 Task: In the Company komatsu.com, Create email and send with subject: 'A Glimpse into the Future: Meet Our Disruptive Offering', and with mail content 'Good Day,_x000D_
Embrace the power of innovation. Our disruptive solution will propel your industry forward and position you as a leader in your field._x000D_
Best Regards', attach the document: Contract.pdf and insert image: visitingcard.jpg. Below Best Regards, write Twitter and insert the URL: 'twitter.com'. Mark checkbox to create task to follow up : In 1 month.  Enter or choose an email address of recipient's from company's contact and send.. Logged in from softage.4@softage.net
Action: Mouse moved to (103, 70)
Screenshot: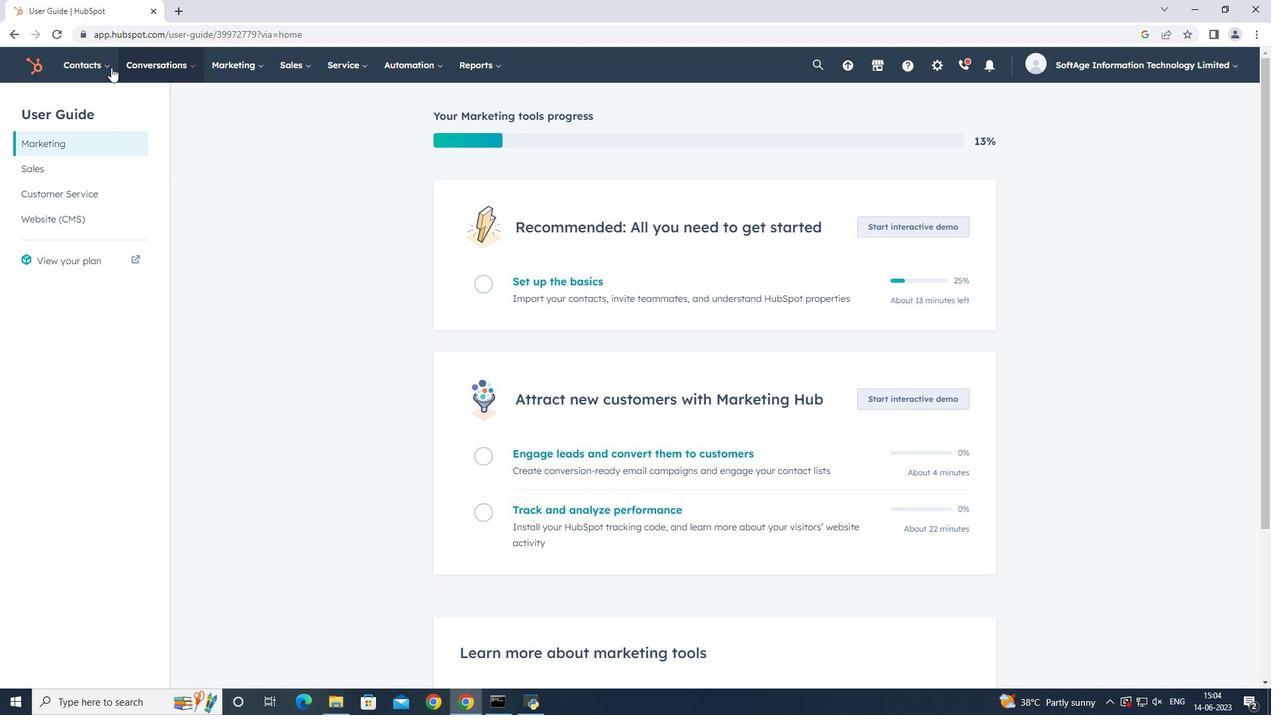 
Action: Mouse pressed left at (103, 70)
Screenshot: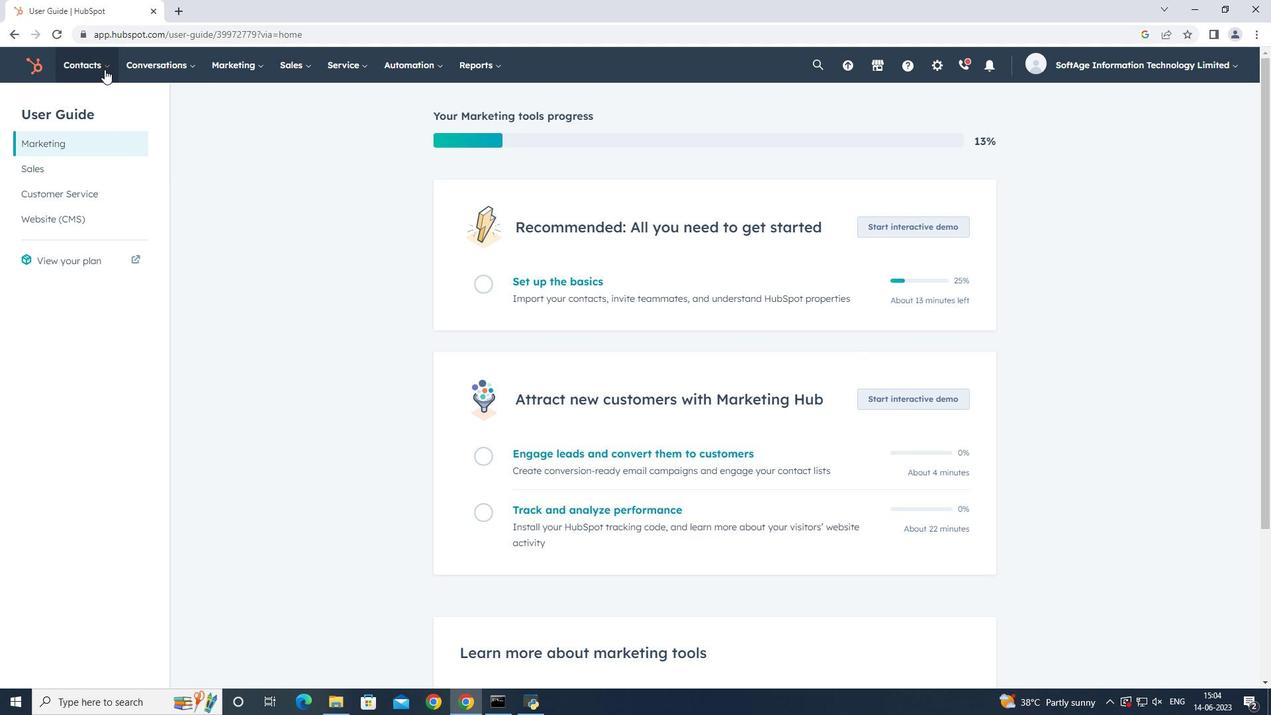 
Action: Mouse moved to (107, 127)
Screenshot: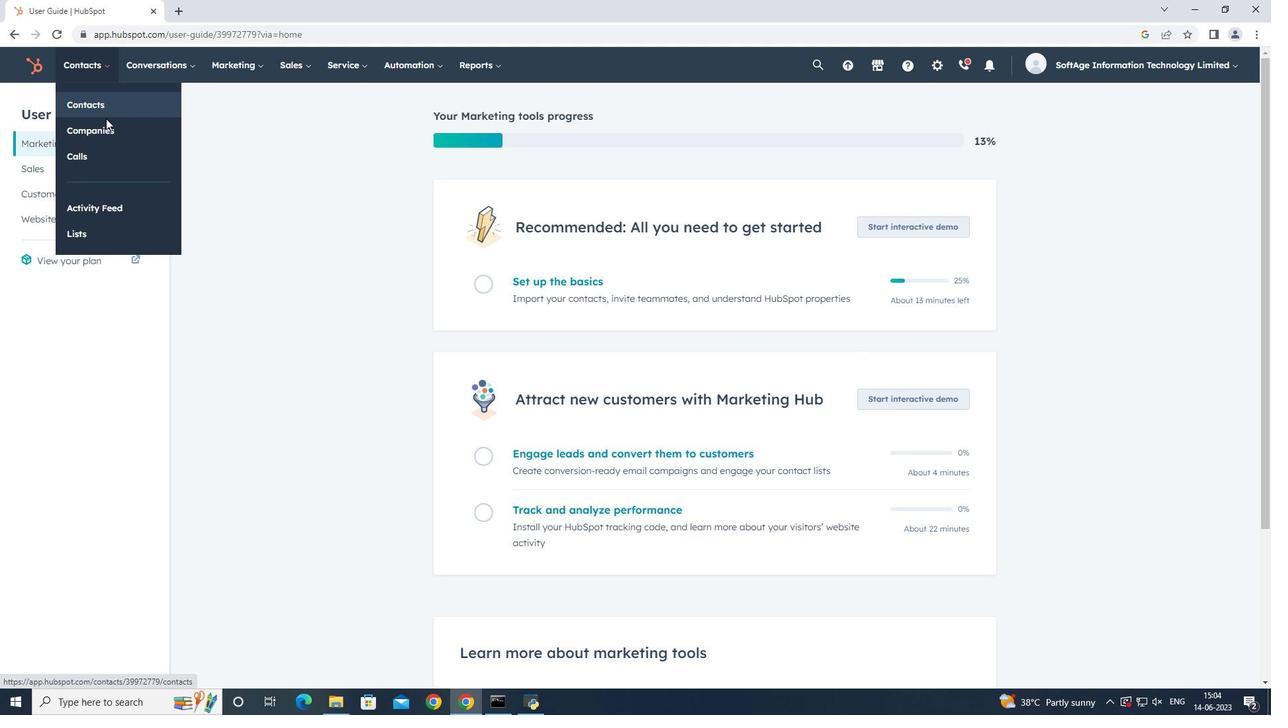 
Action: Mouse pressed left at (107, 127)
Screenshot: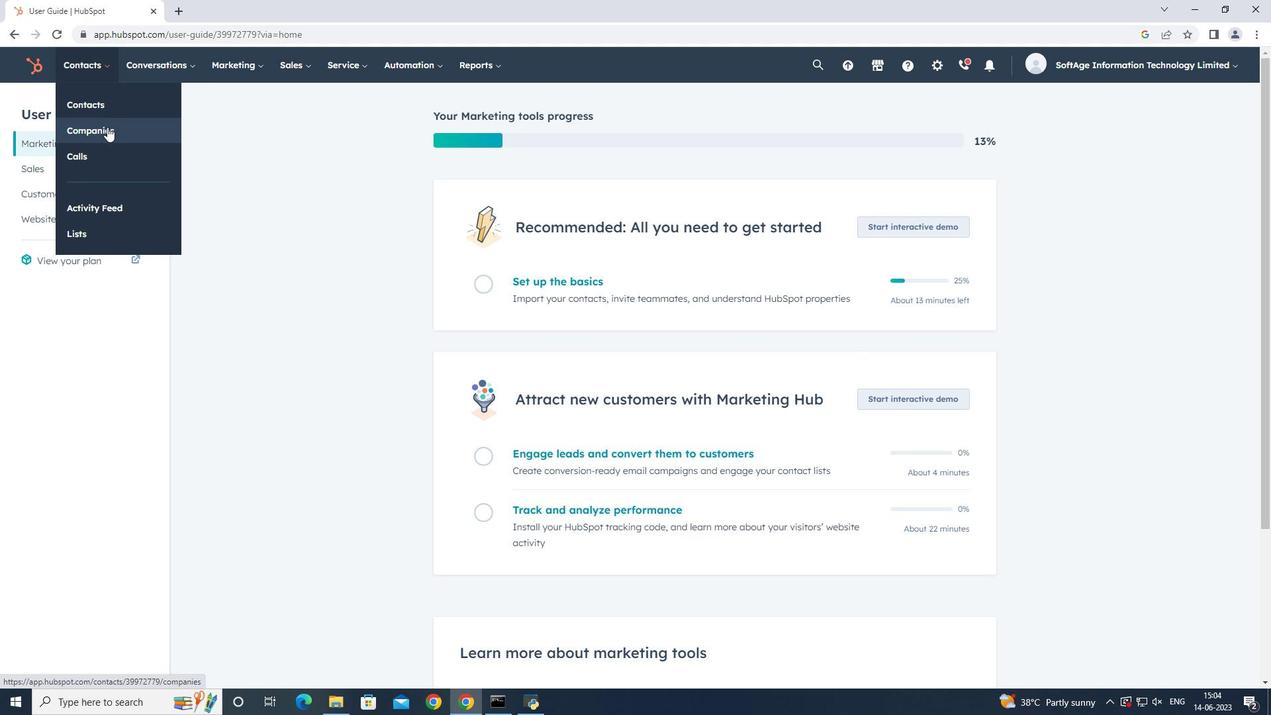 
Action: Mouse moved to (134, 213)
Screenshot: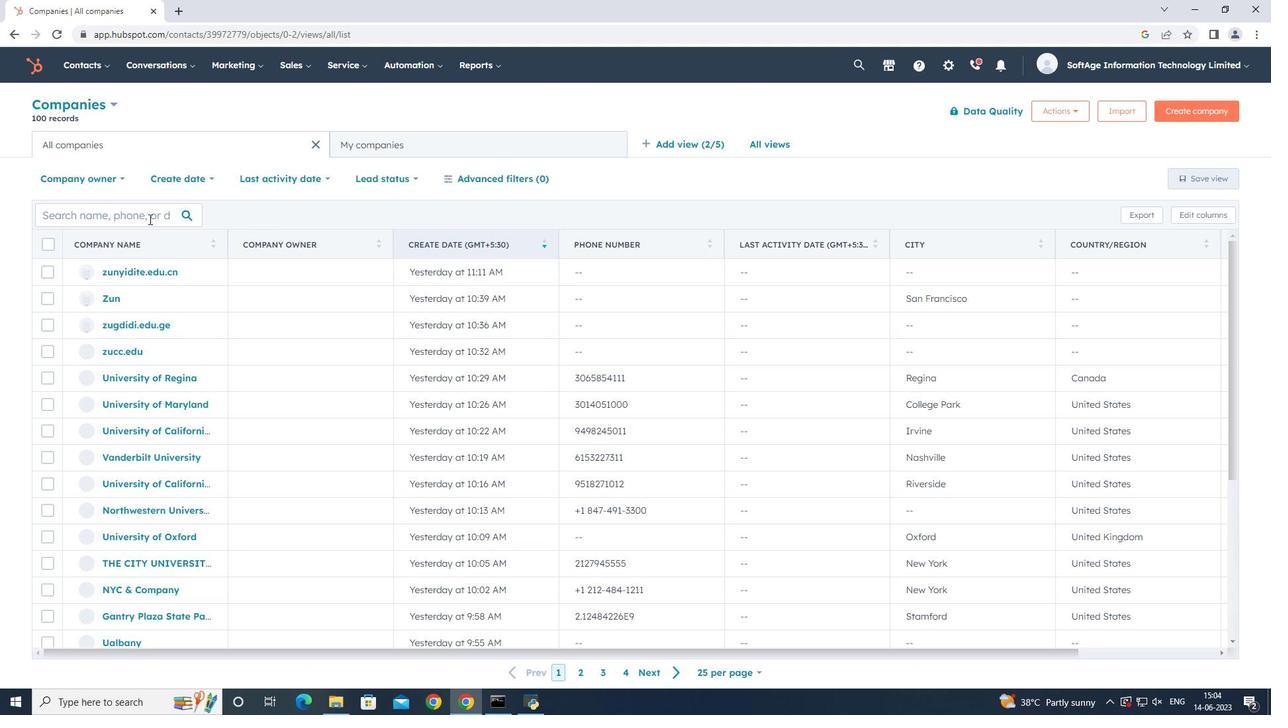
Action: Mouse pressed left at (134, 213)
Screenshot: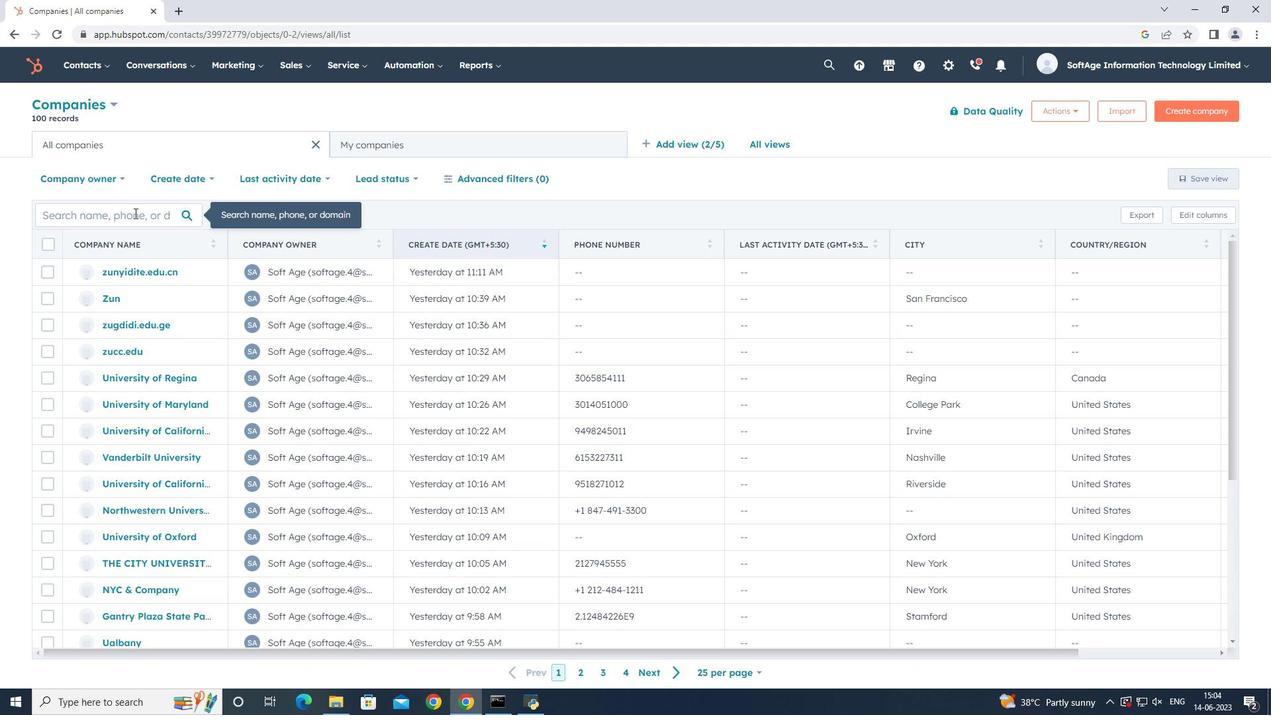 
Action: Key pressed komatsu
Screenshot: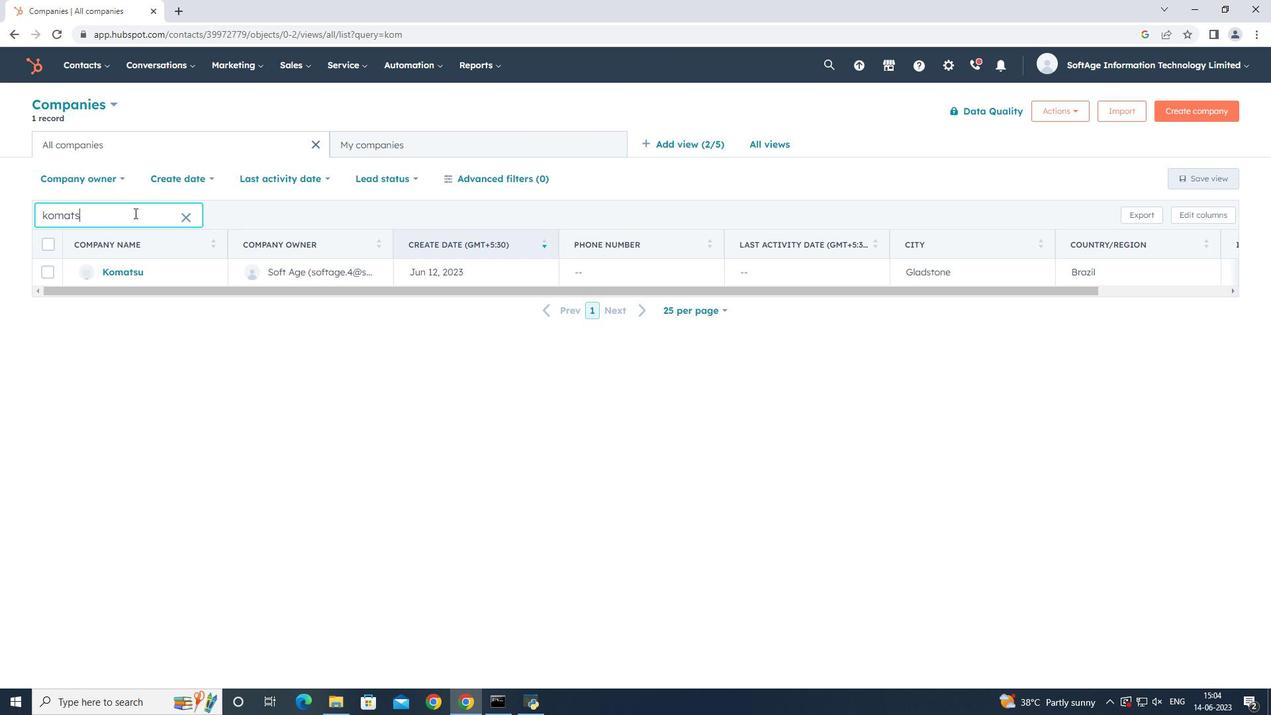 
Action: Mouse moved to (137, 272)
Screenshot: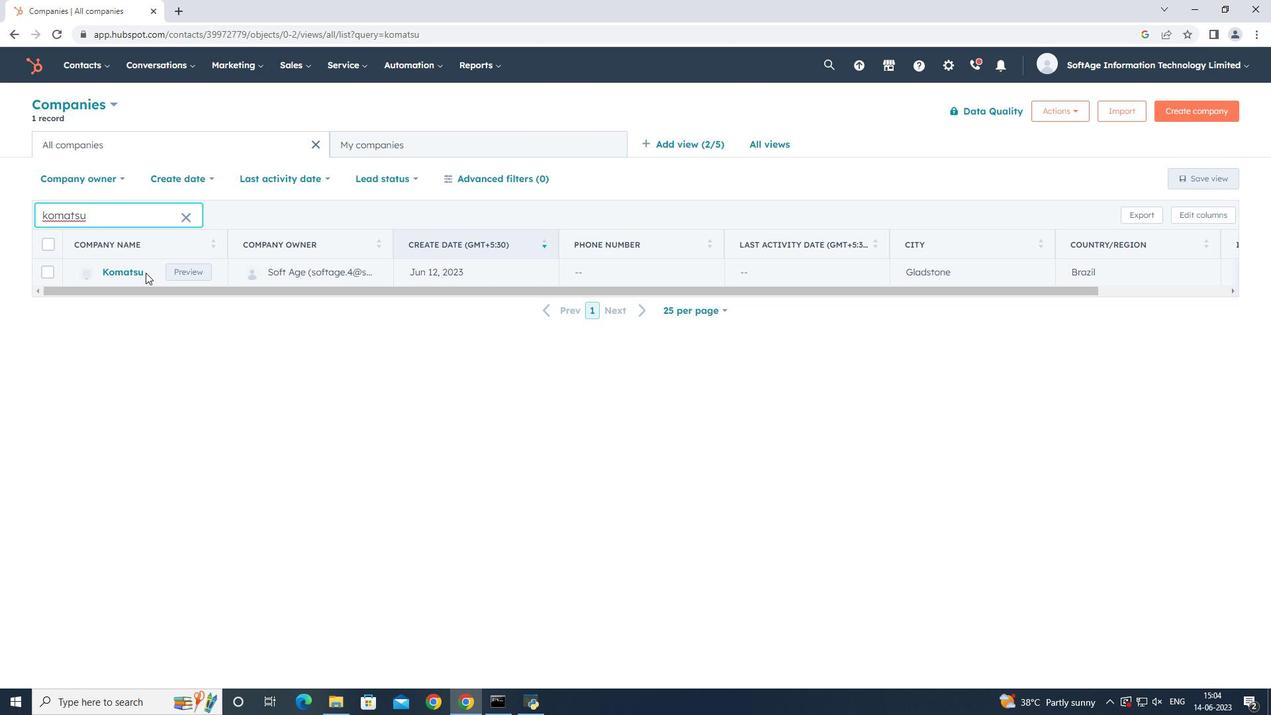 
Action: Mouse pressed left at (137, 272)
Screenshot: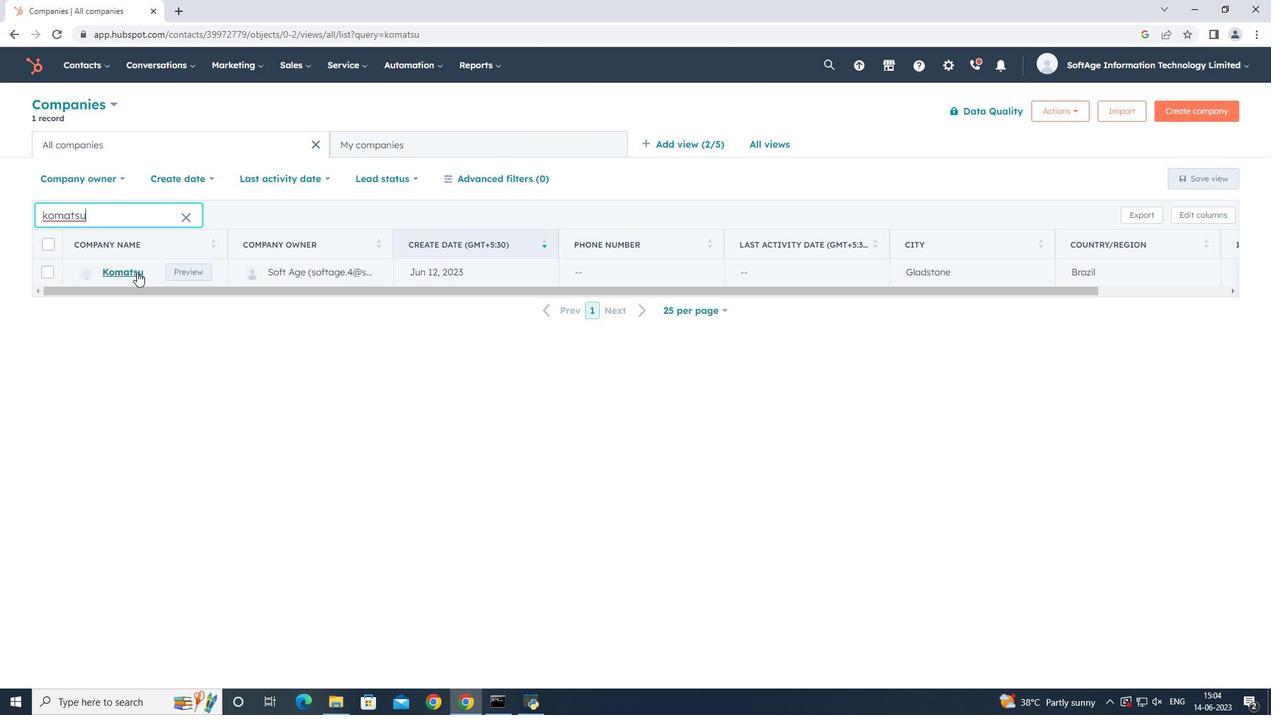 
Action: Mouse moved to (84, 216)
Screenshot: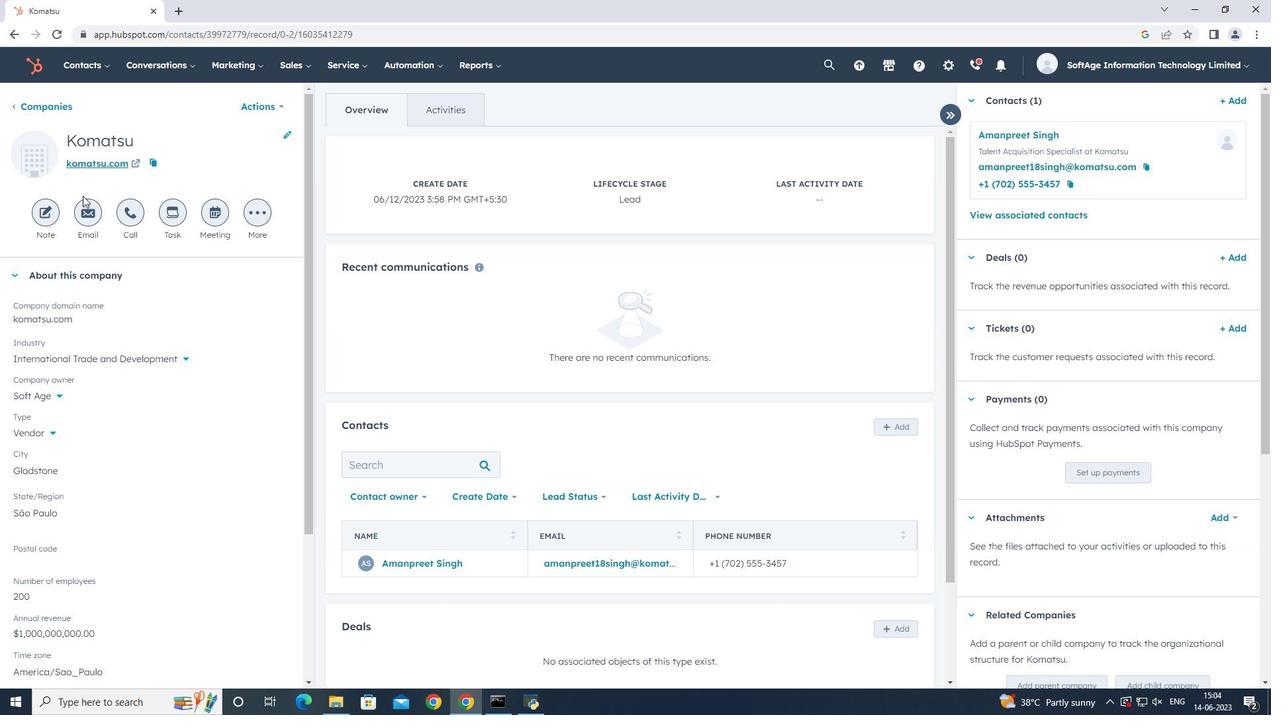
Action: Mouse pressed left at (84, 216)
Screenshot: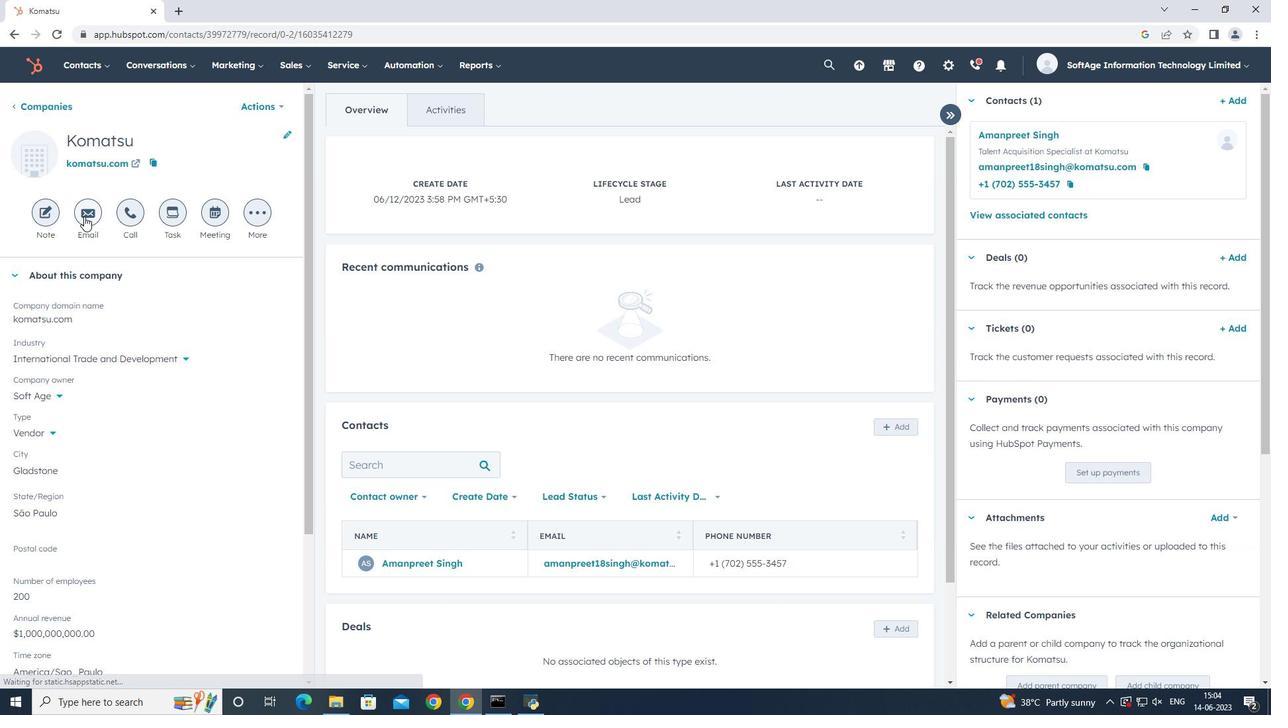 
Action: Mouse moved to (623, 278)
Screenshot: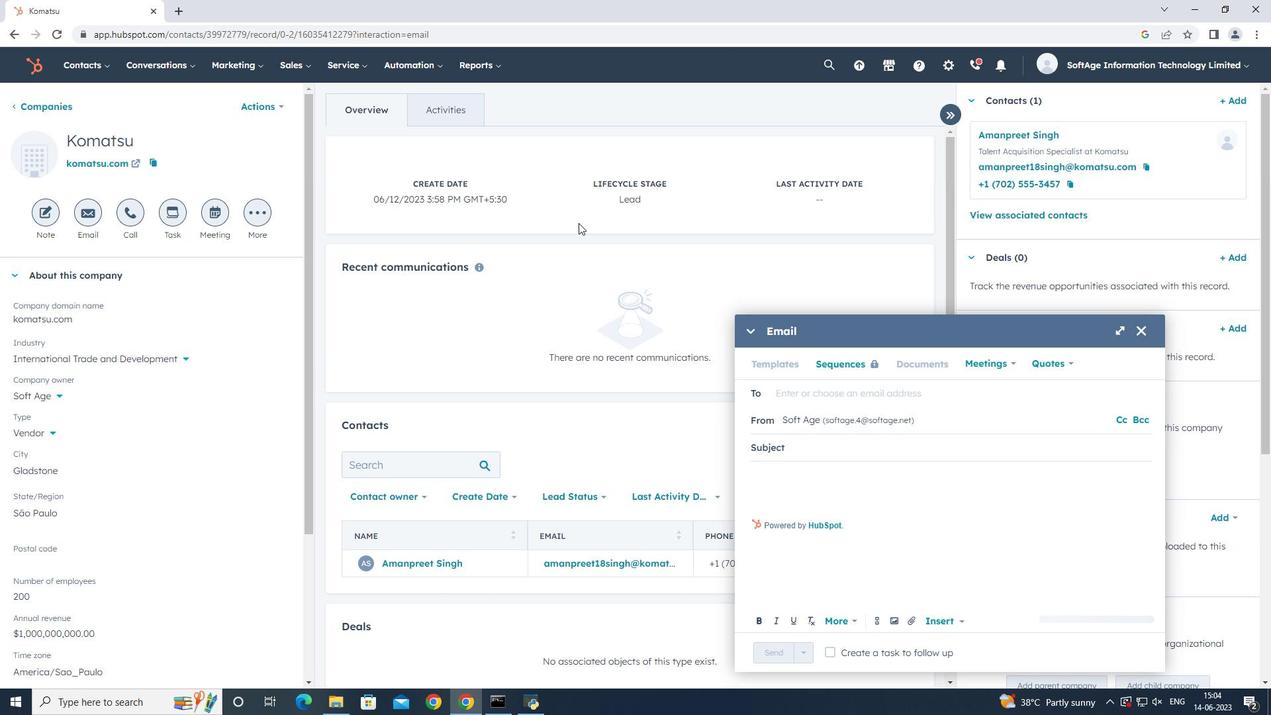 
Action: Key pressed <Key.shift><Key.shift><Key.shift><Key.shift>A<Key.space><Key.space><Key.backspace><Key.shift>Glimpse<Key.space>into<Key.space>the<Key.space><Key.shift>Future<Key.shift_r><Key.shift_r>:<Key.space><Key.shift><Key.shift><Key.shift><Key.shift><Key.shift><Key.shift><Key.shift><Key.shift>Meet<Key.space><Key.shift_r><Key.shift_r><Key.shift_r><Key.shift_r><Key.shift_r><Key.shift_r><Key.shift_r><Key.shift_r>ur<Key.space><Key.backspace><Key.backspace><Key.backspace><Key.shift_r><Key.shift_r><Key.shift_r><Key.shift_r><Key.shift_r><Key.shift_r>Our<Key.space><Key.shift>Disruptive<Key.space><Key.shift_r>Offering,<Key.tab><Key.shift><Key.shift><Key.shift><Key.shift><Key.shift><Key.shift><Key.shift><Key.shift><Key.shift>Good<Key.space><Key.shift><Key.shift><Key.shift><Key.shift><Key.shift>Day,<Key.enter><Key.enter><Key.shift><Key.shift><Key.shift>Embrace<Key.space>the<Key.space>power<Key.space>of<Key.space>innovation.<Key.space><Key.shift_r><Key.shift_r><Key.shift_r><Key.shift_r><Key.shift_r><Key.shift_r><Key.shift_r><Key.shift_r><Key.shift_r><Key.shift_r><Key.shift_r><Key.shift_r><Key.shift_r><Key.shift_r><Key.shift_r><Key.shift_r><Key.shift_r><Key.shift_r><Key.shift_r>Our<Key.space>disruptive<Key.space>solution<Key.space>will<Key.space>propel<Key.space>your<Key.space>industry<Key.space>forward<Key.space>and<Key.space>position<Key.space>you<Key.space>as<Key.space>a<Key.space>leader<Key.space>in<Key.space>your<Key.space>field.<Key.enter><Key.enter><Key.shift><Key.shift><Key.shift><Key.shift><Key.shift><Key.shift>Best<Key.space><Key.shift>Regards,
Screenshot: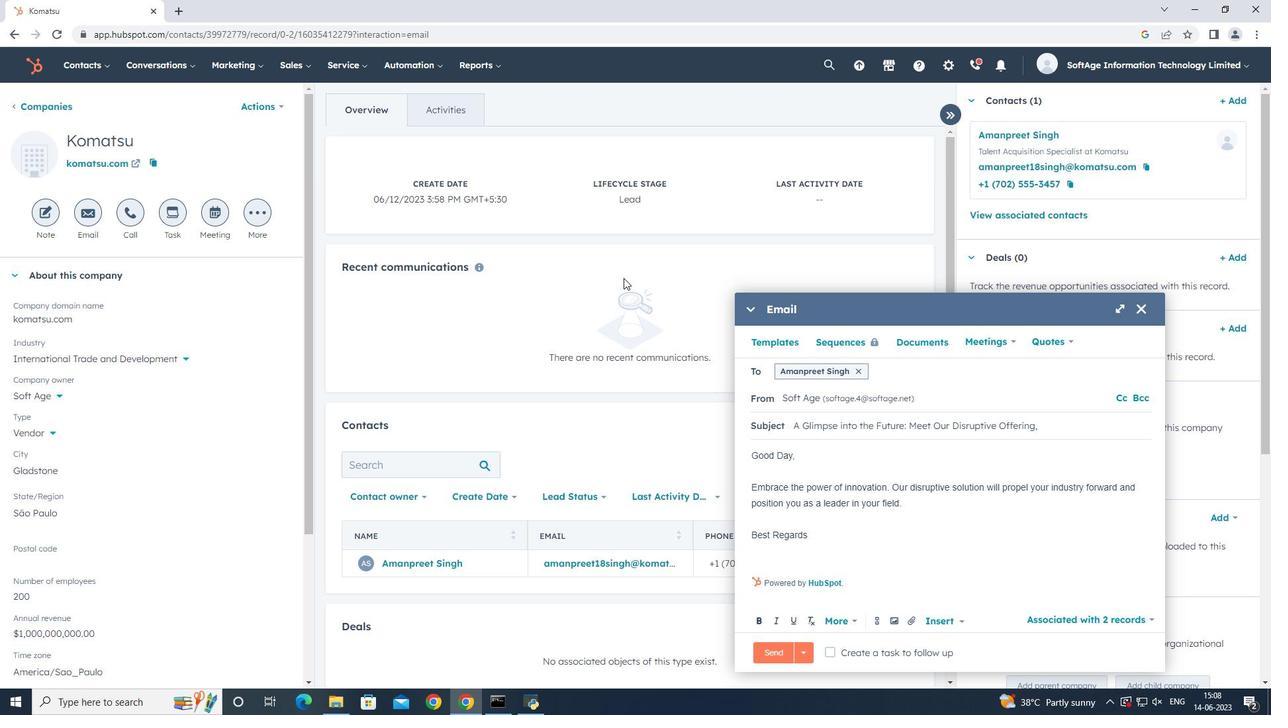 
Action: Mouse moved to (910, 292)
Screenshot: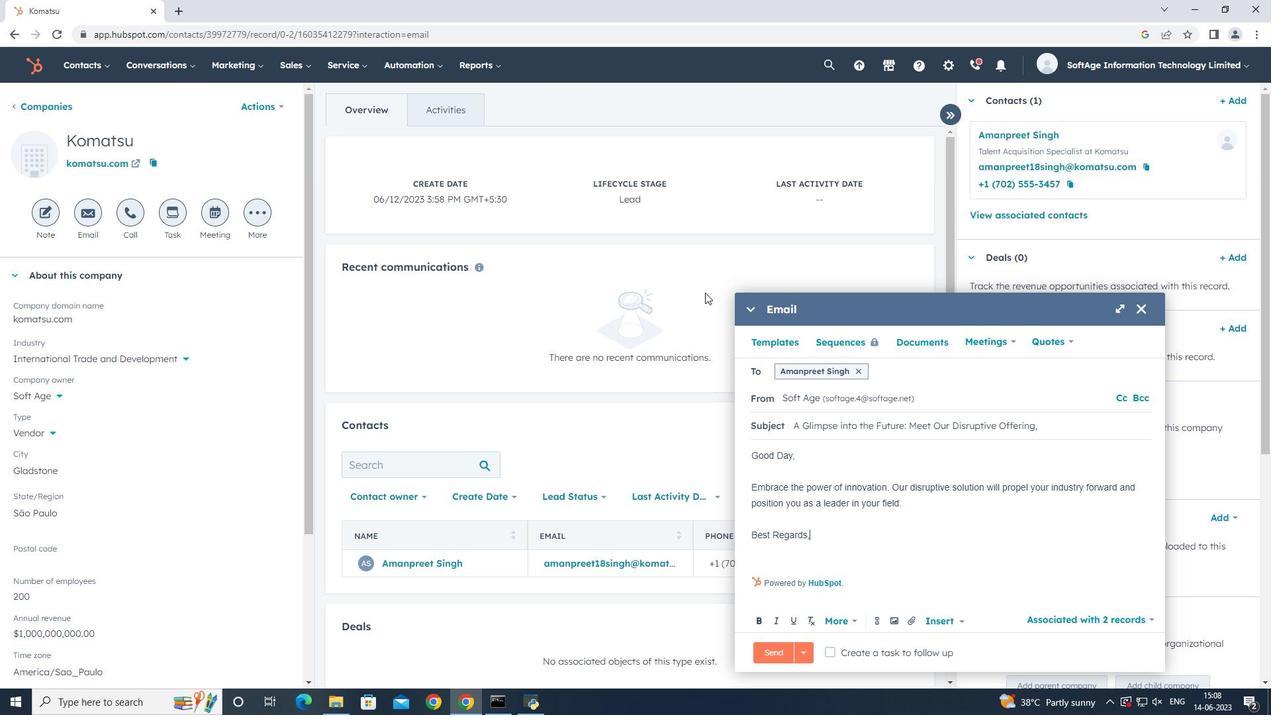 
Action: Key pressed <Key.enter>
Screenshot: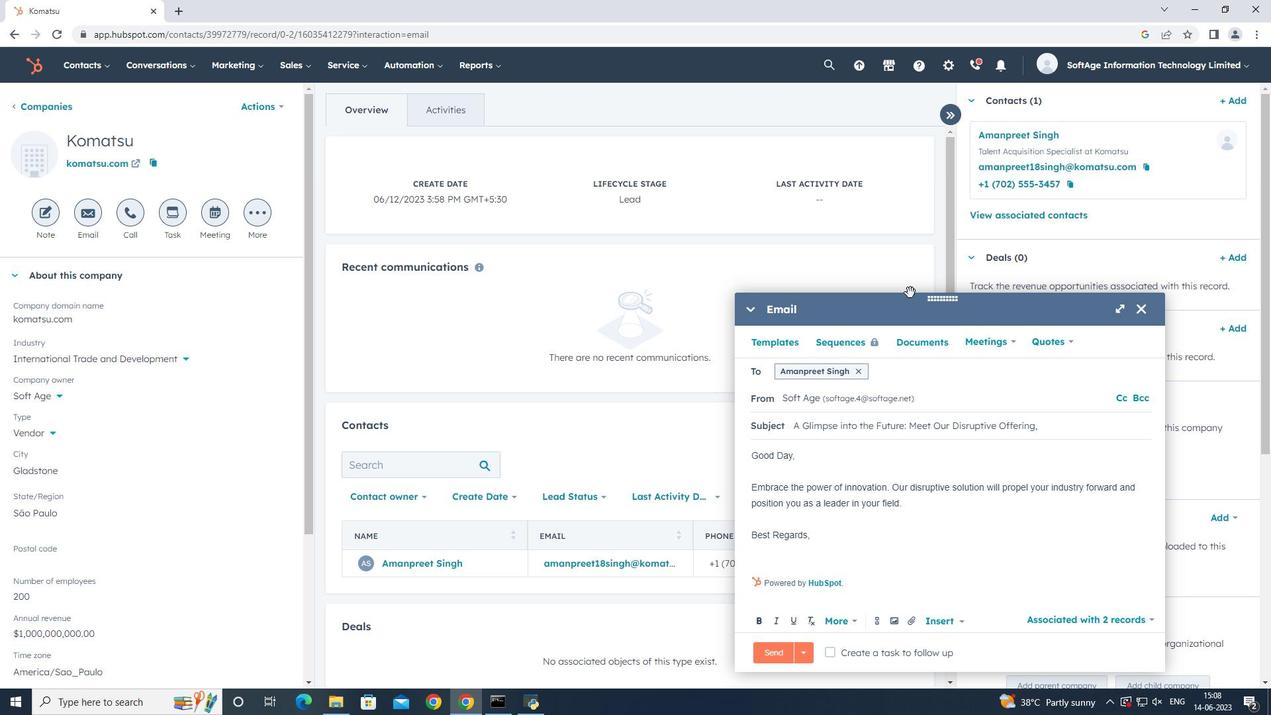 
Action: Mouse moved to (910, 616)
Screenshot: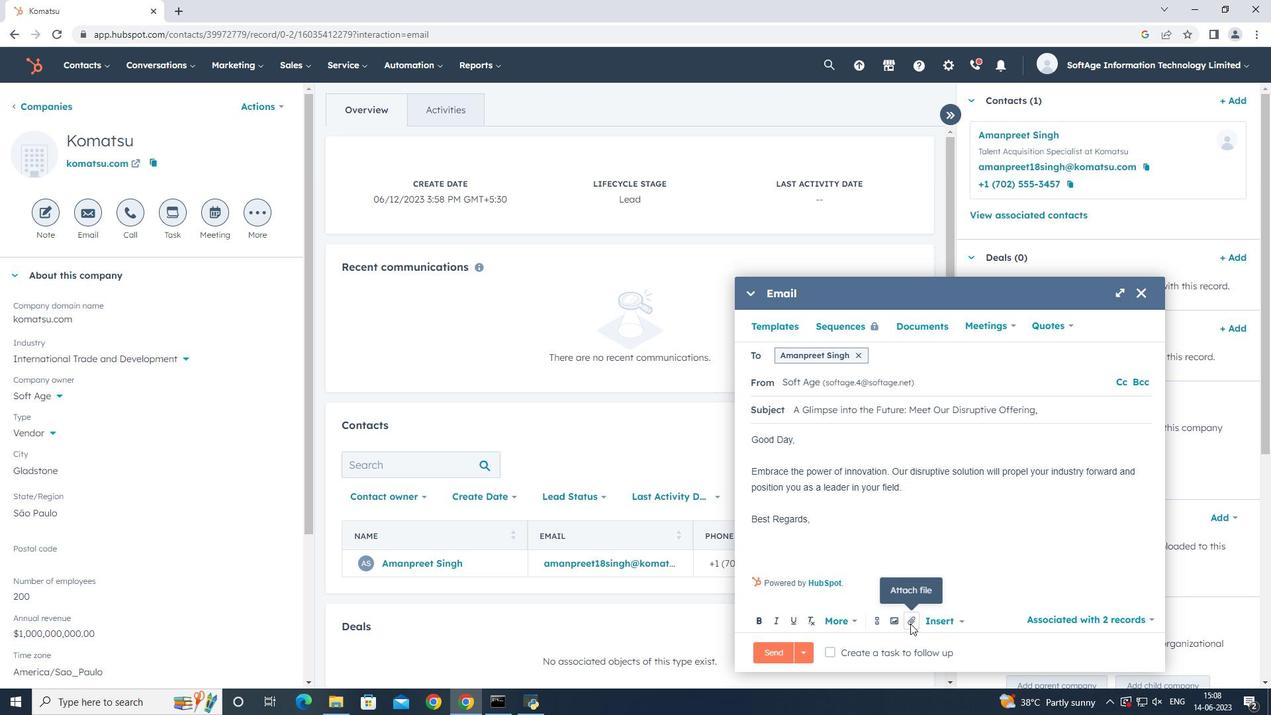 
Action: Mouse pressed left at (910, 616)
Screenshot: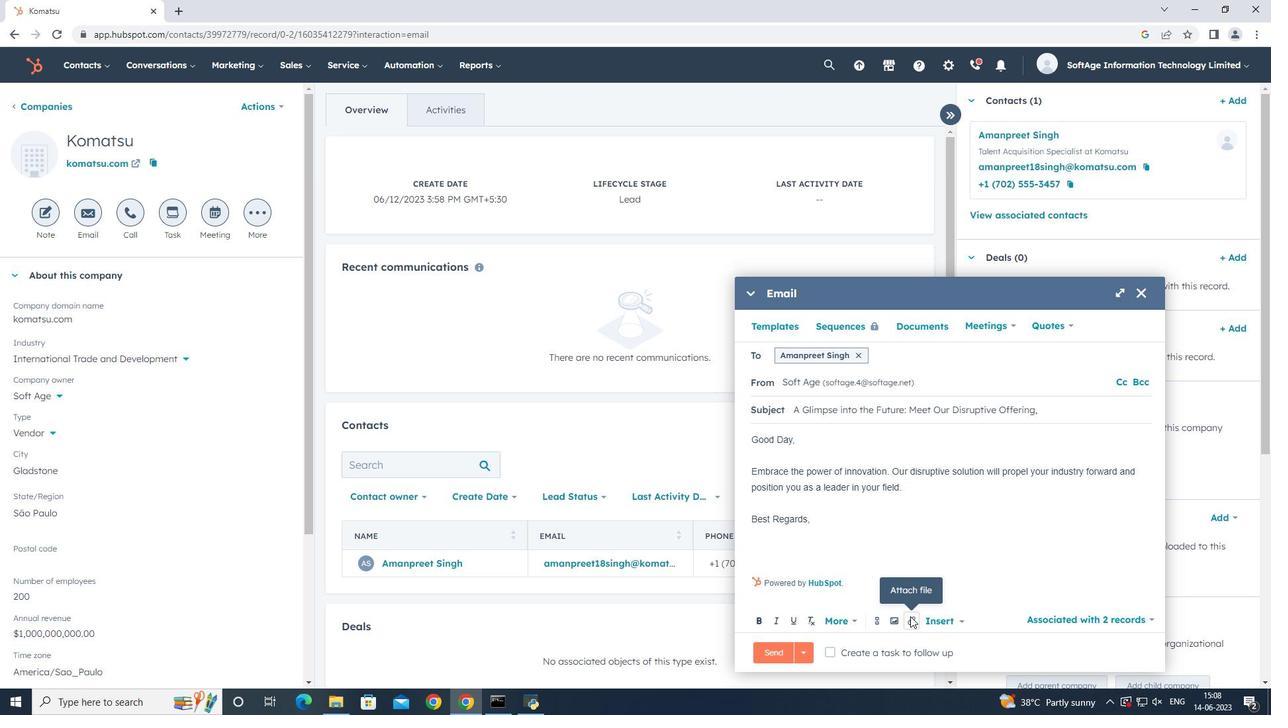 
Action: Mouse moved to (925, 584)
Screenshot: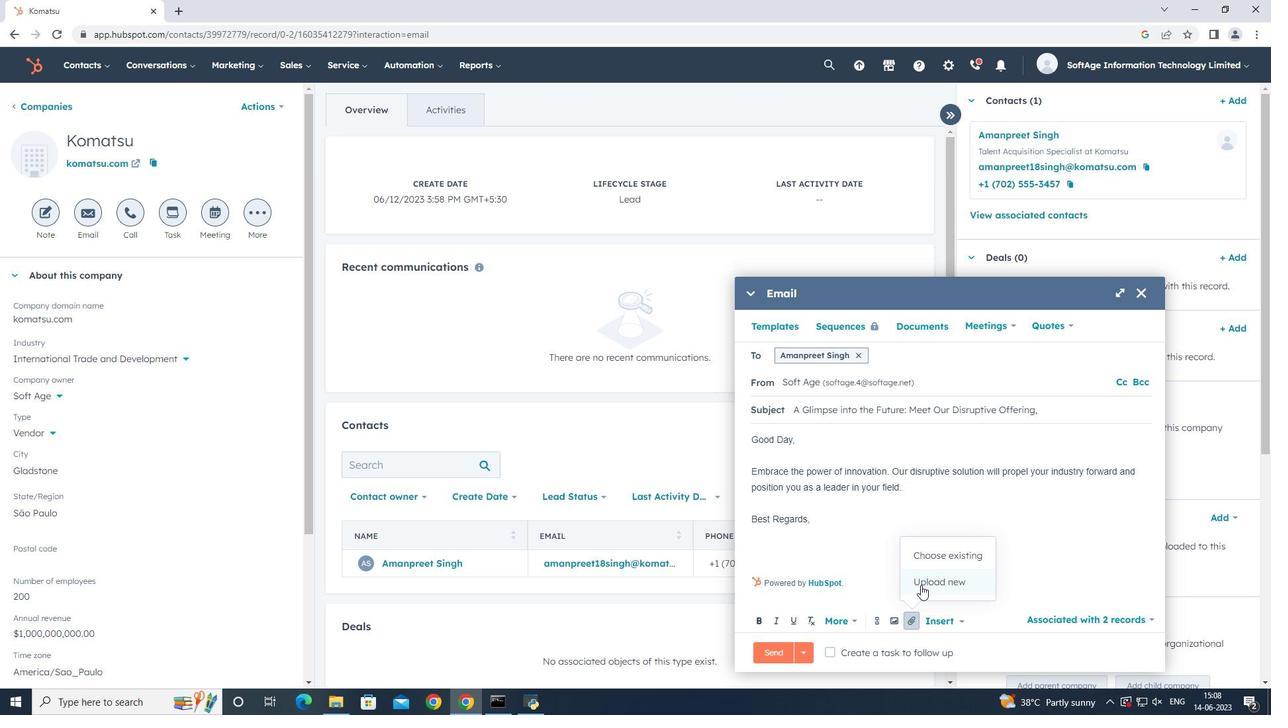 
Action: Mouse pressed left at (925, 584)
Screenshot: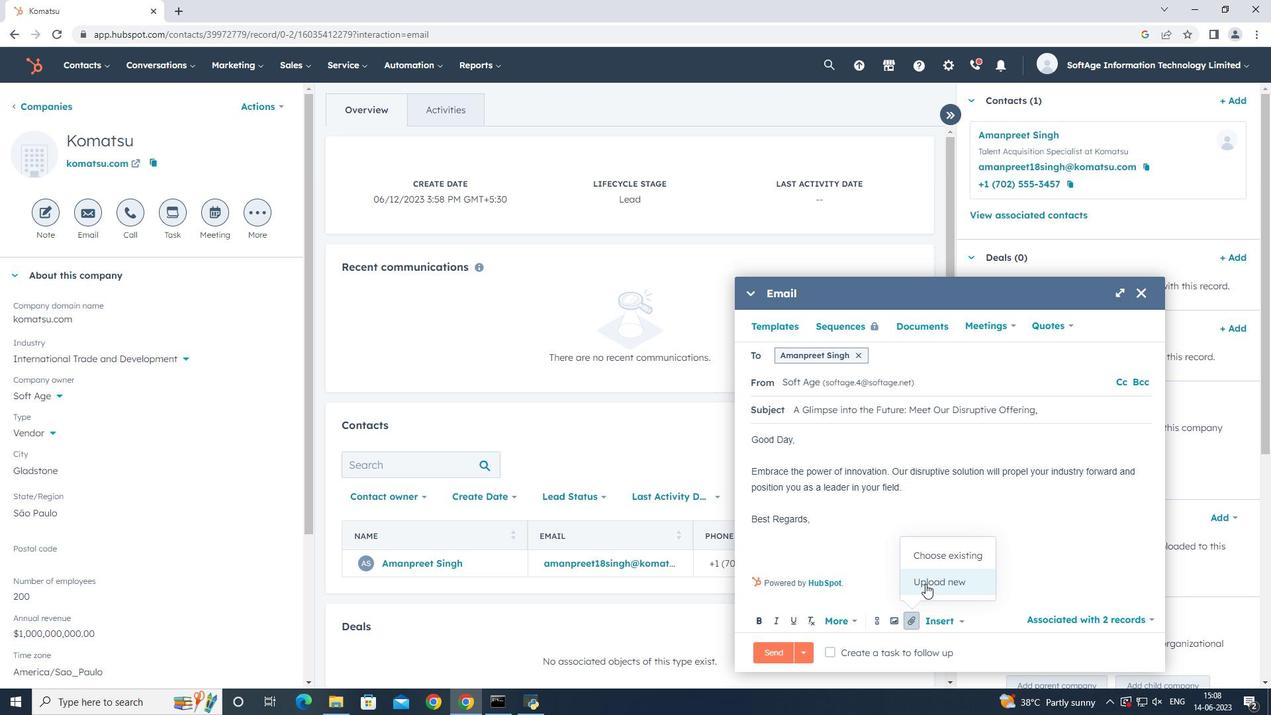 
Action: Mouse moved to (303, 134)
Screenshot: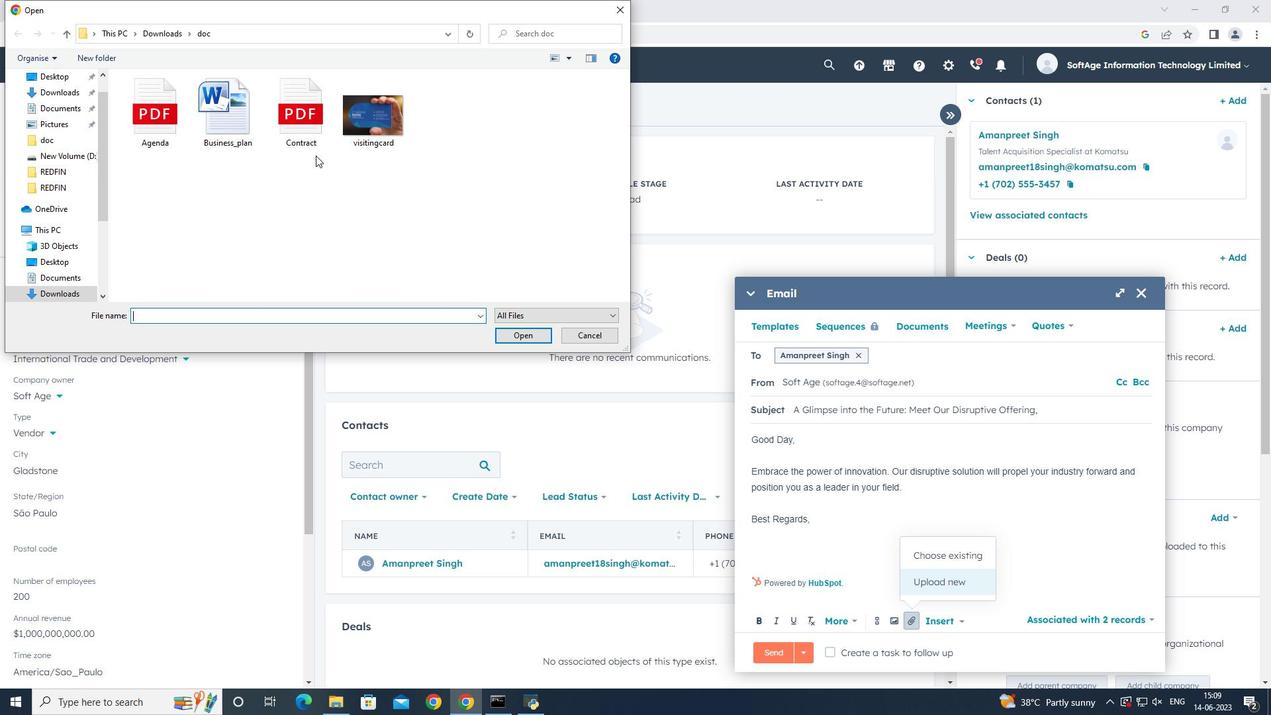 
Action: Mouse pressed left at (303, 134)
Screenshot: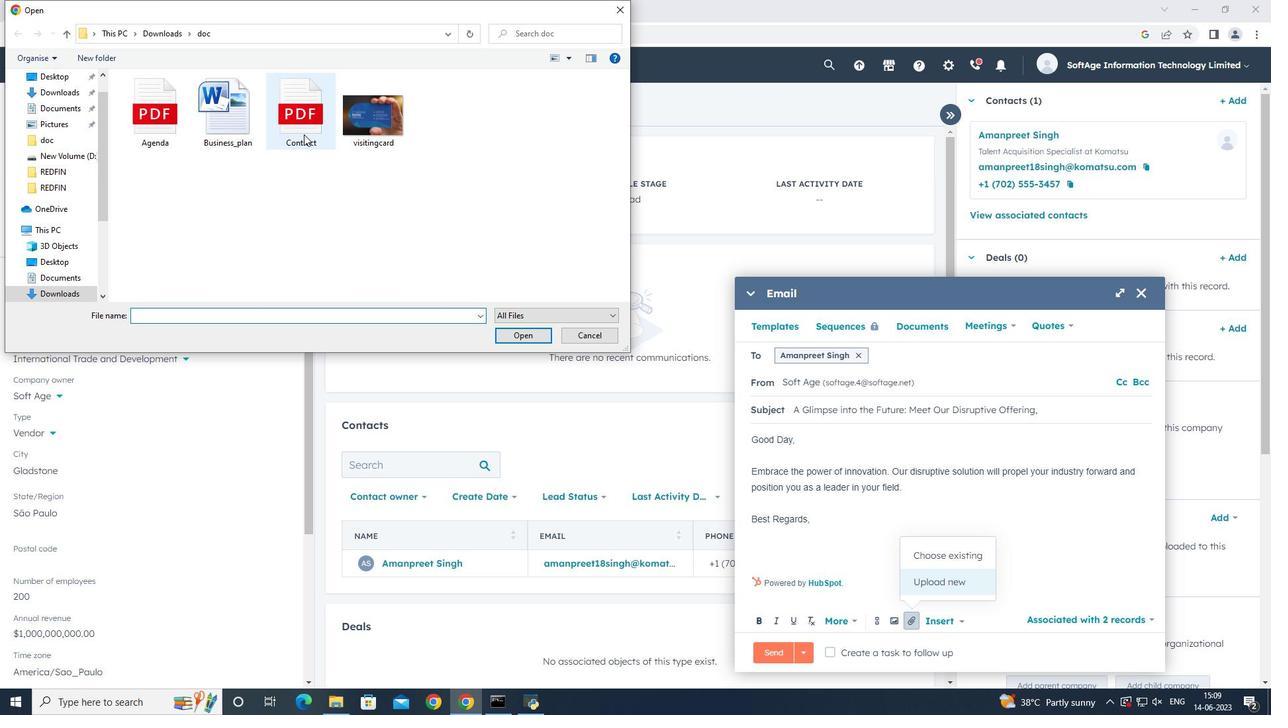 
Action: Mouse pressed left at (303, 134)
Screenshot: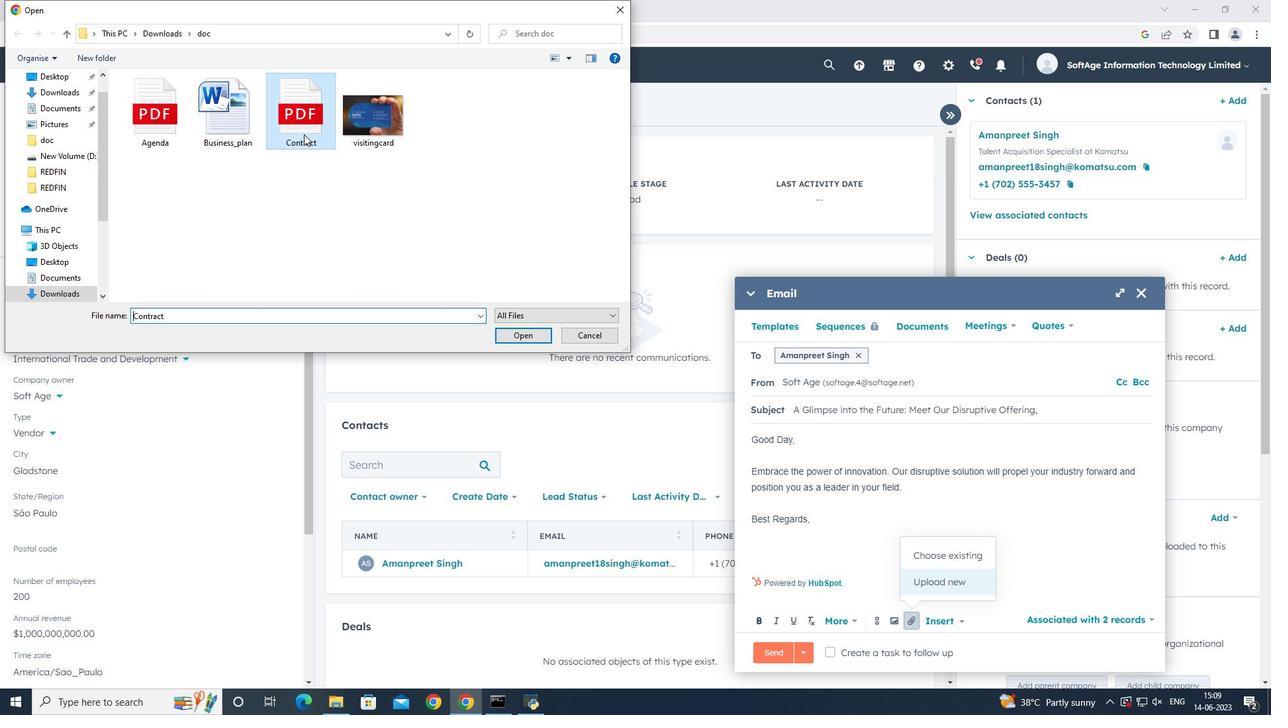 
Action: Mouse moved to (894, 588)
Screenshot: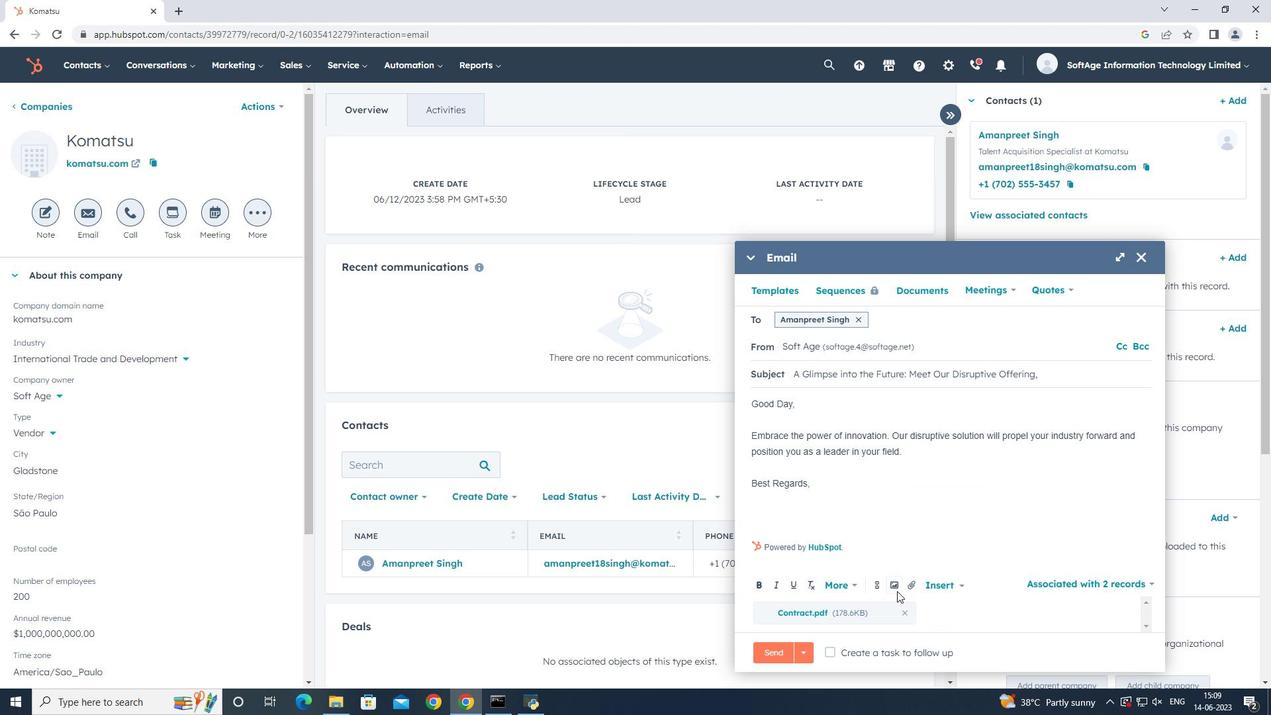 
Action: Mouse pressed left at (894, 588)
Screenshot: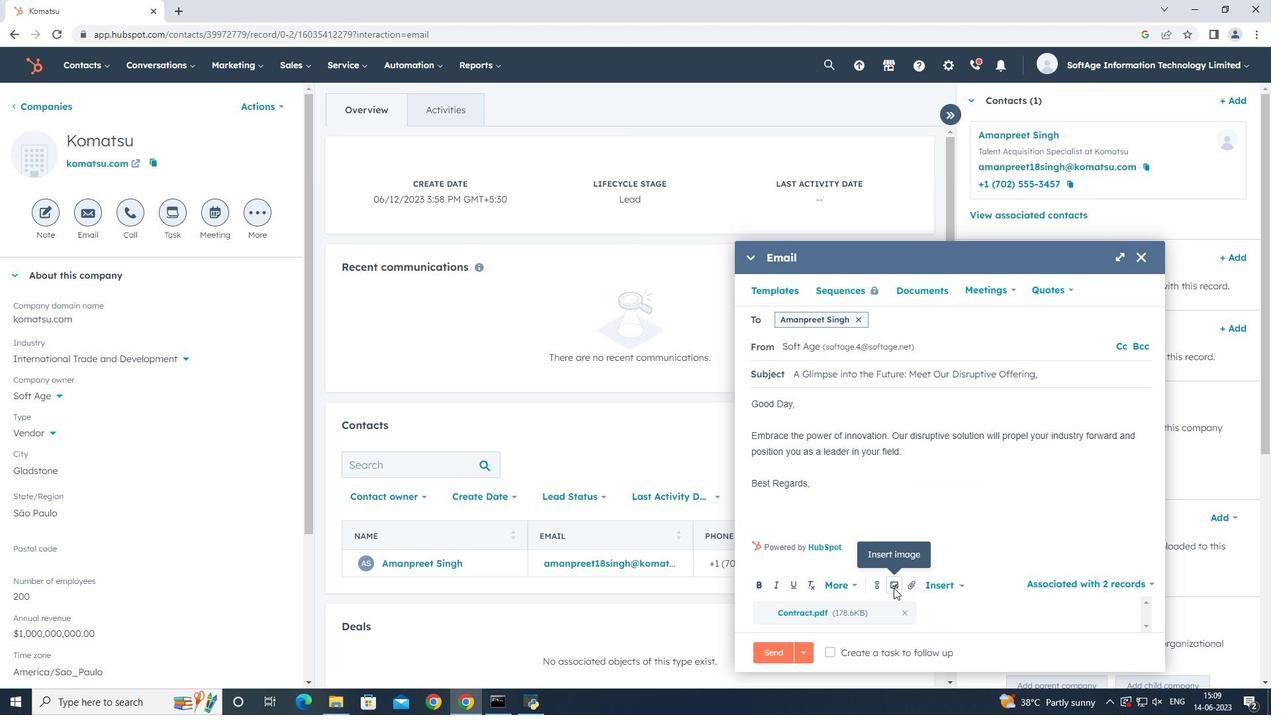 
Action: Mouse moved to (893, 551)
Screenshot: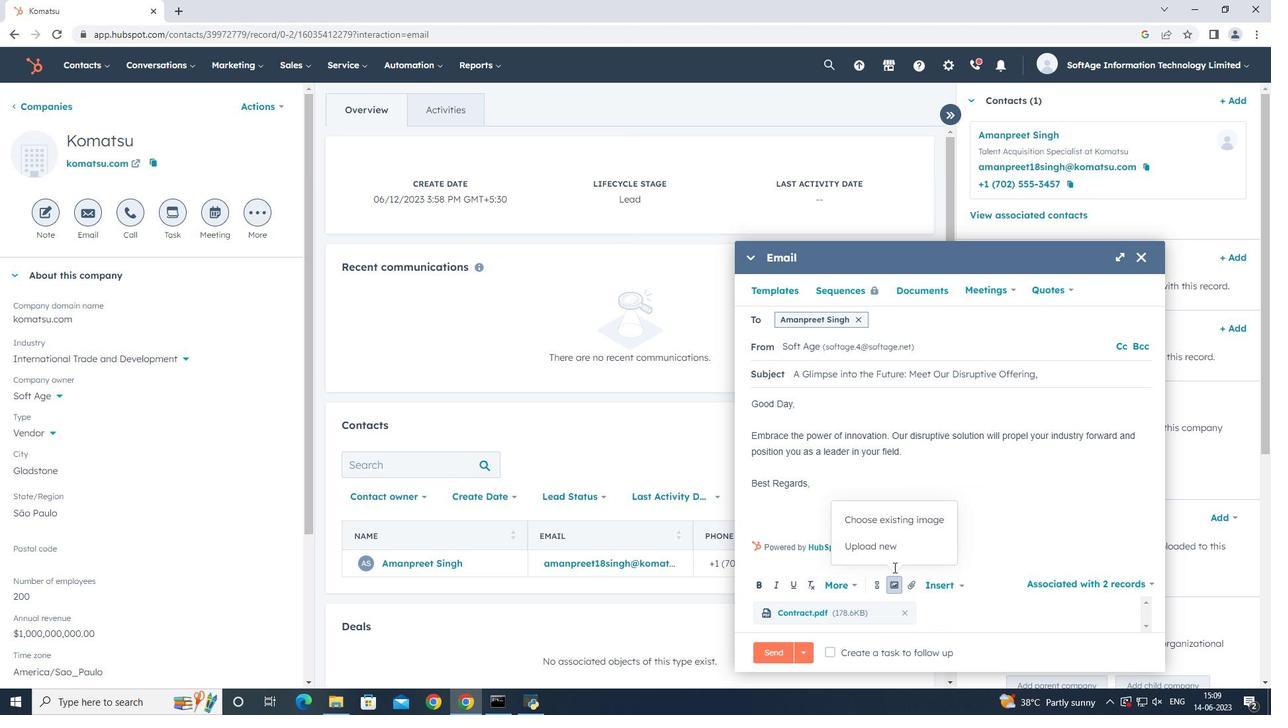 
Action: Mouse pressed left at (893, 551)
Screenshot: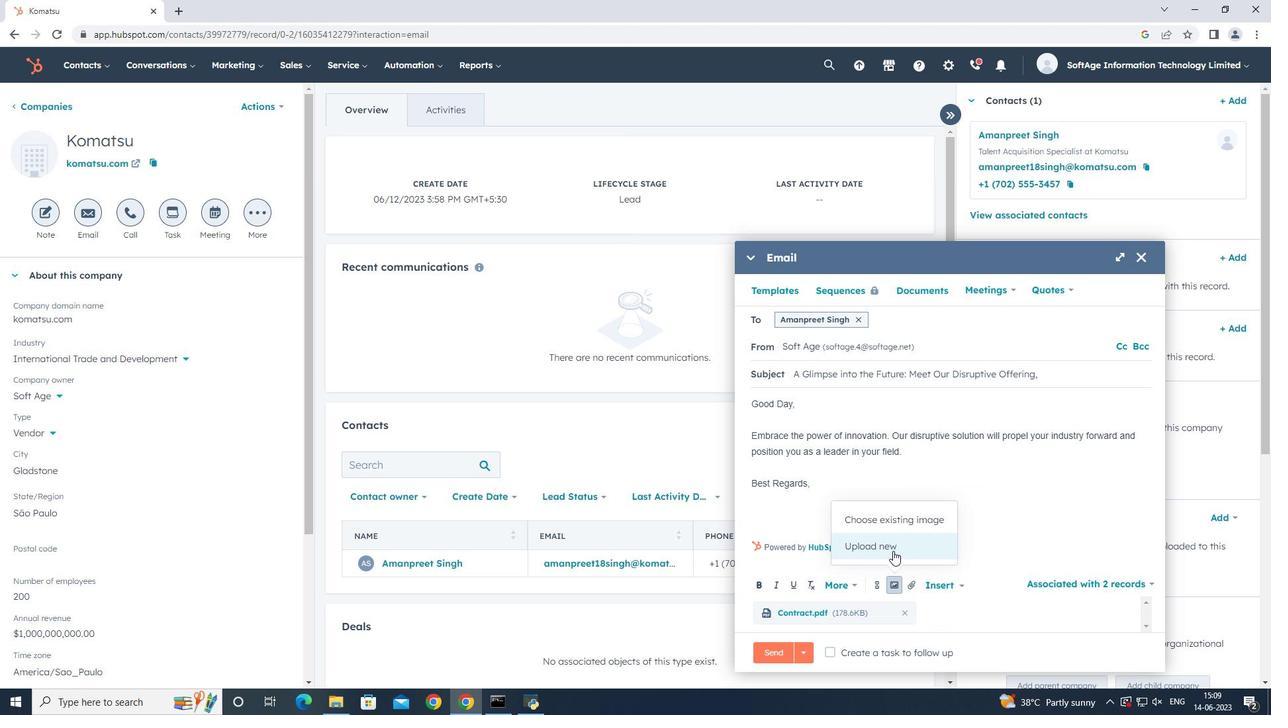 
Action: Mouse moved to (158, 121)
Screenshot: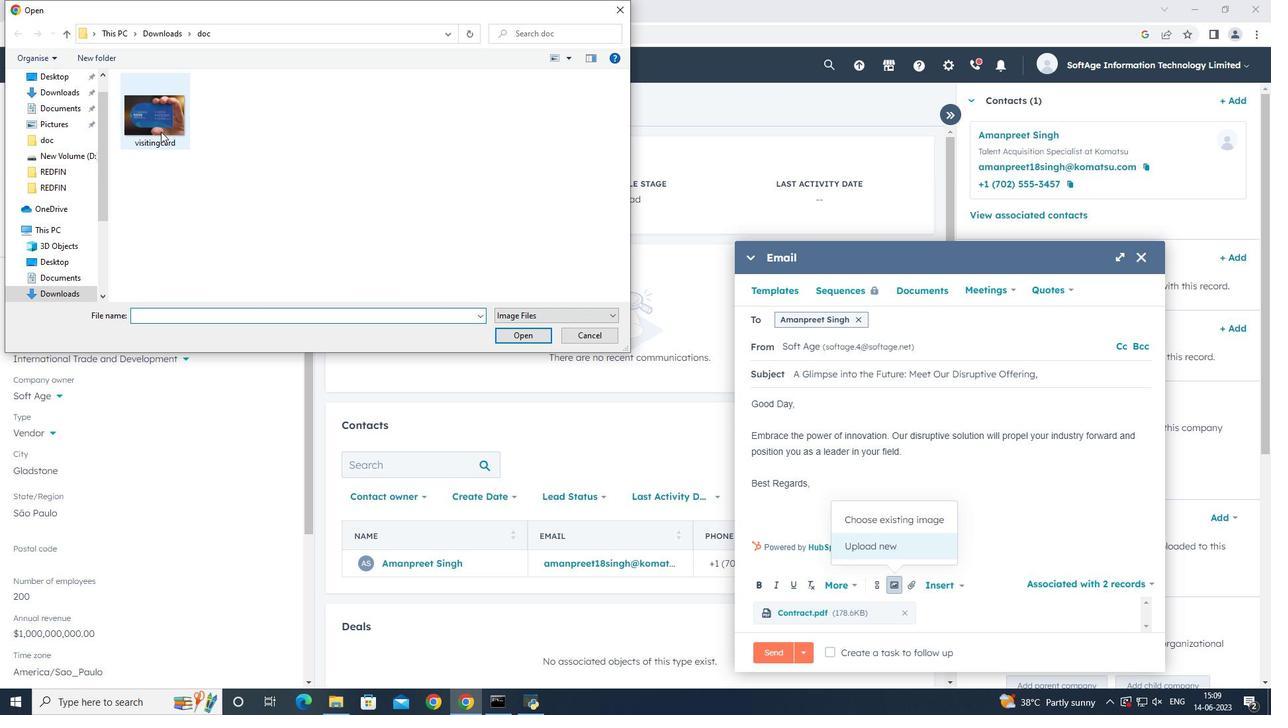 
Action: Mouse pressed left at (158, 121)
Screenshot: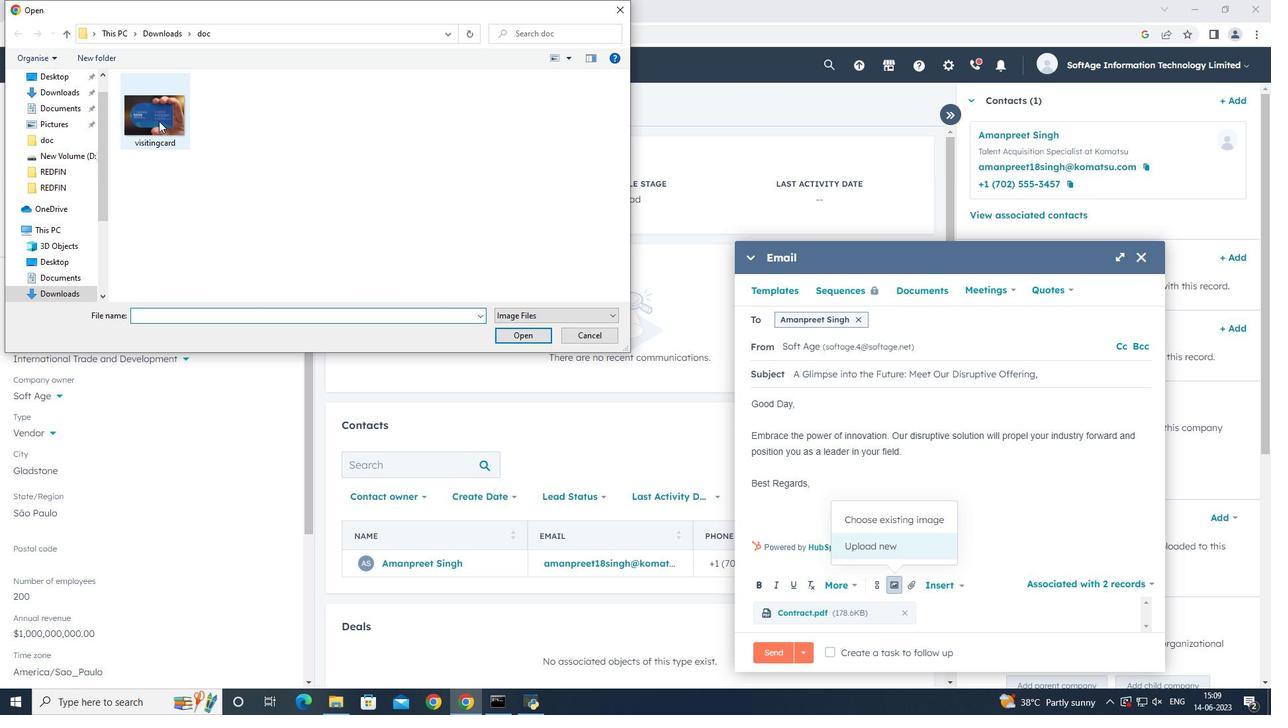 
Action: Mouse pressed left at (158, 121)
Screenshot: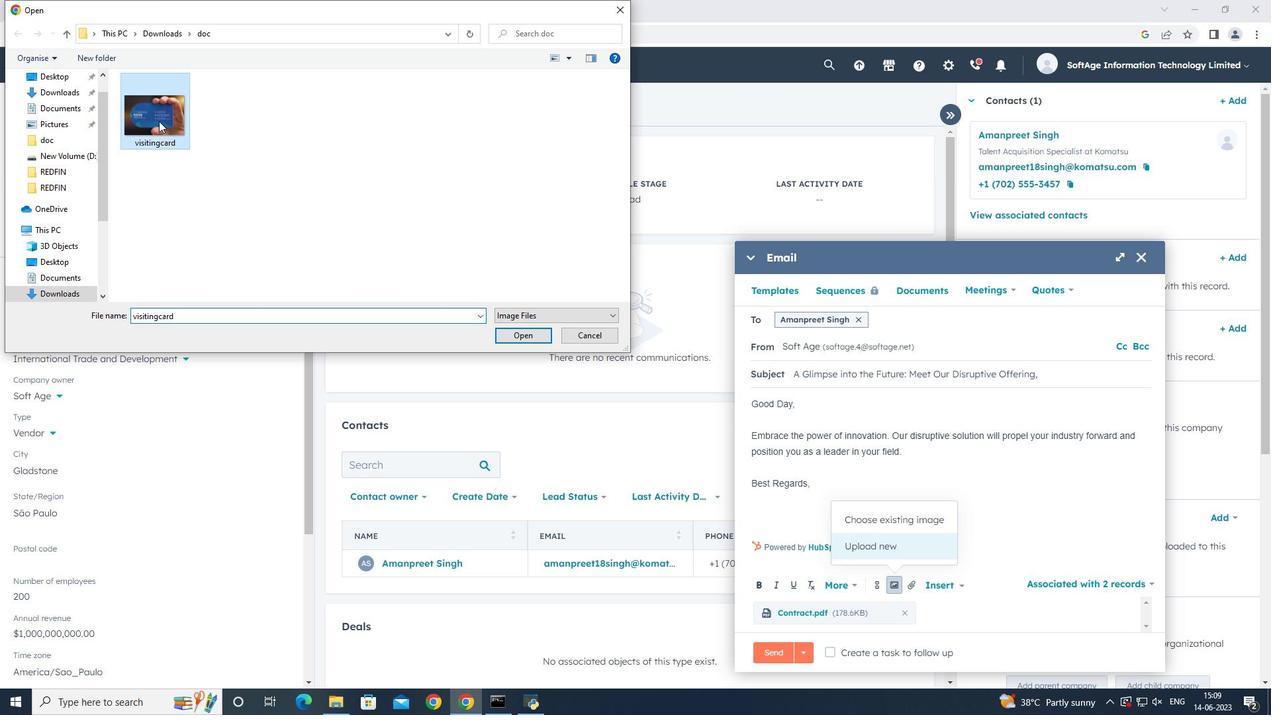 
Action: Mouse moved to (797, 360)
Screenshot: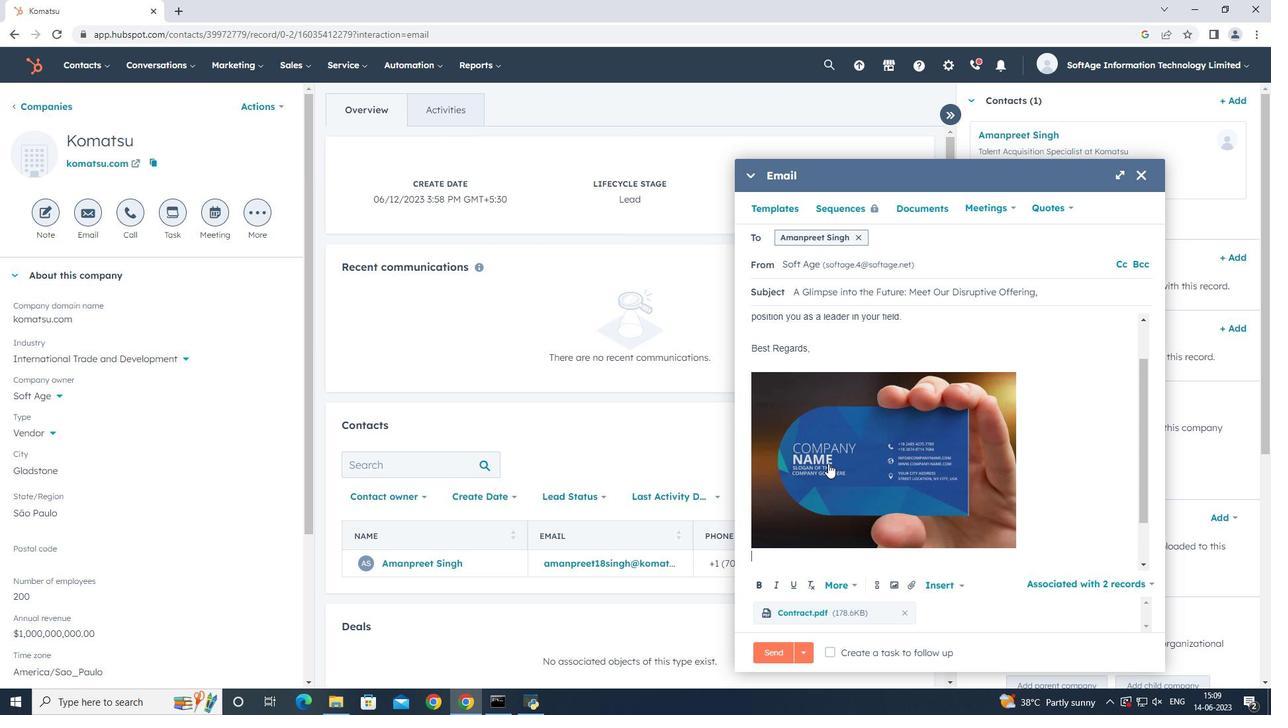 
Action: Mouse pressed left at (797, 360)
Screenshot: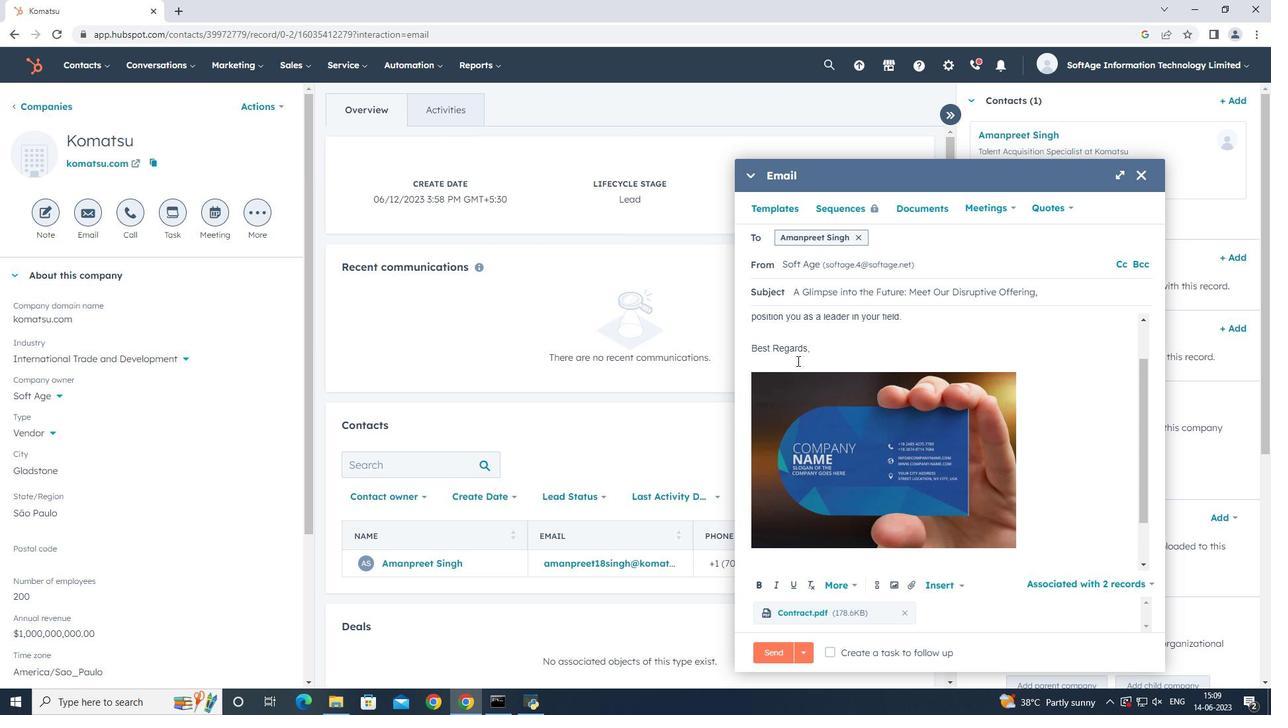 
Action: Mouse moved to (908, 331)
Screenshot: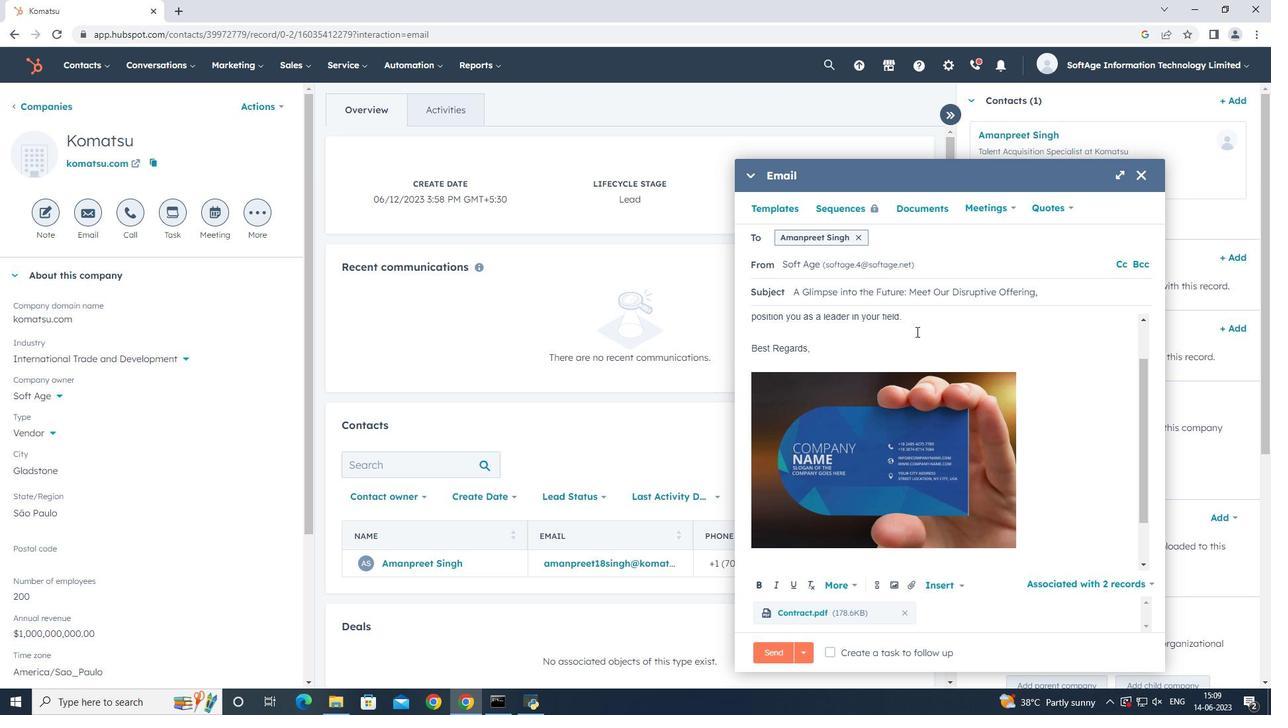 
Action: Key pressed <Key.shift><Key.shift>Twitter
Screenshot: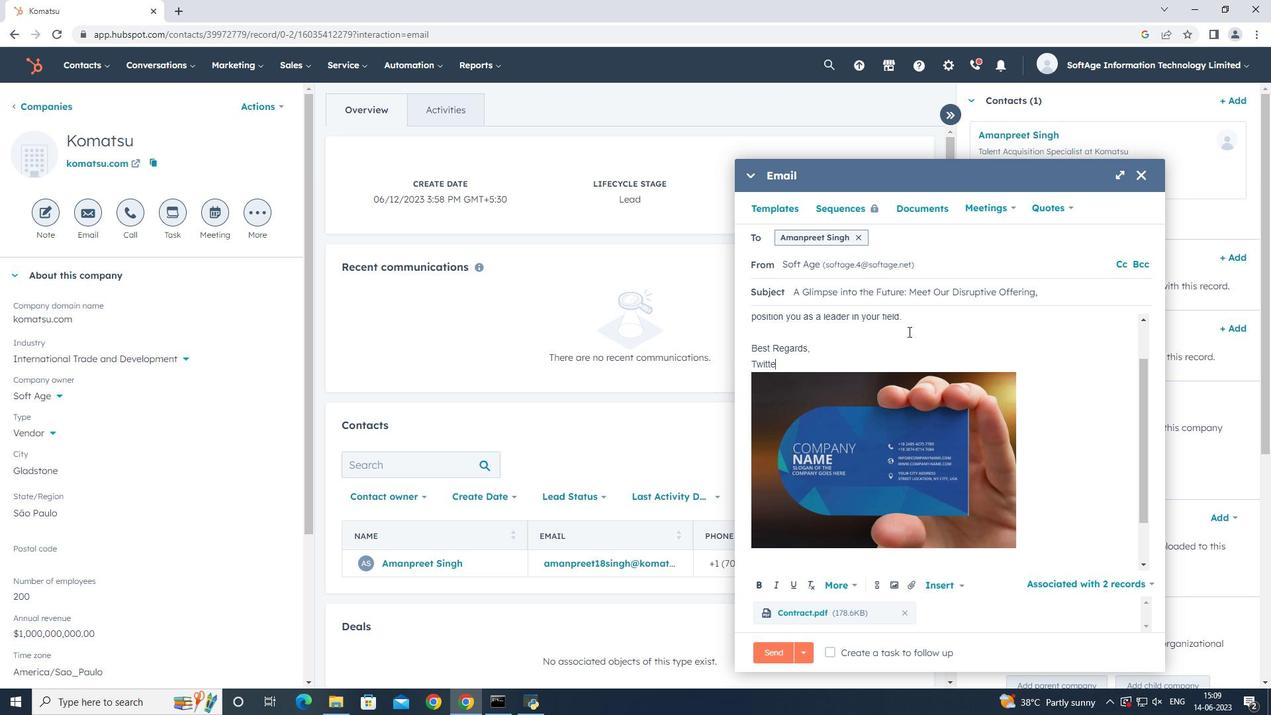 
Action: Mouse moved to (873, 588)
Screenshot: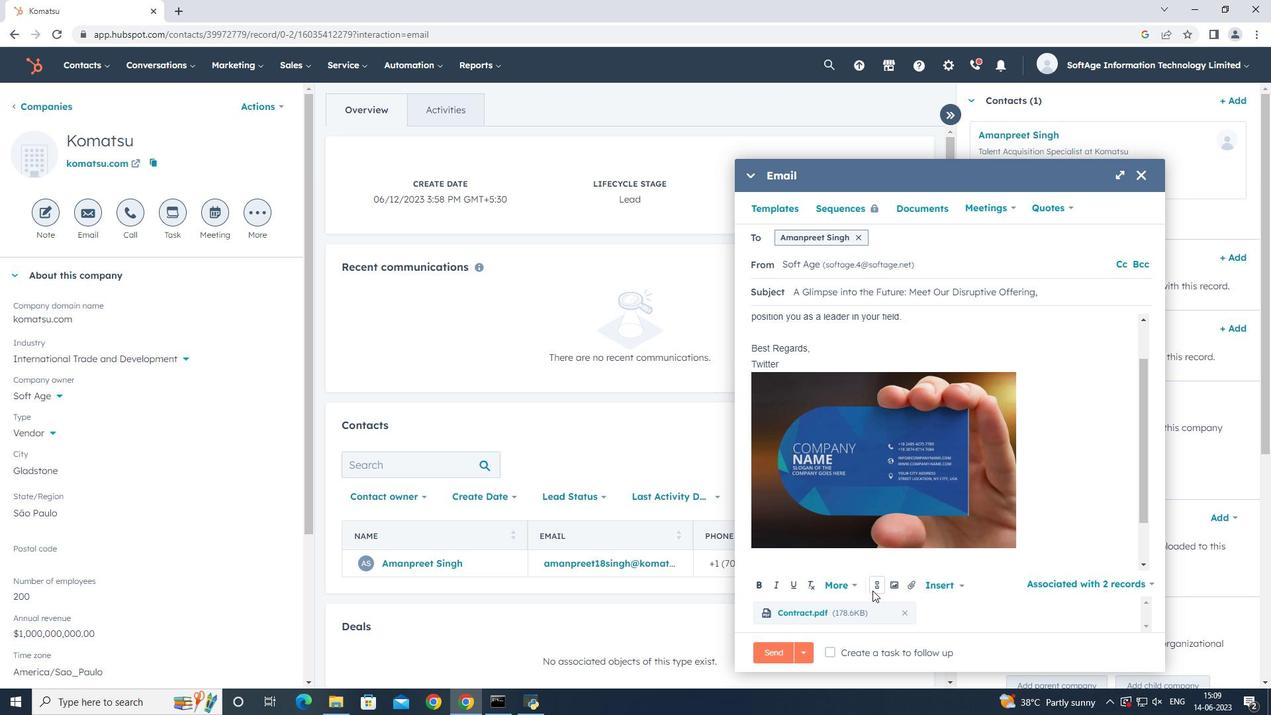 
Action: Mouse pressed left at (873, 588)
Screenshot: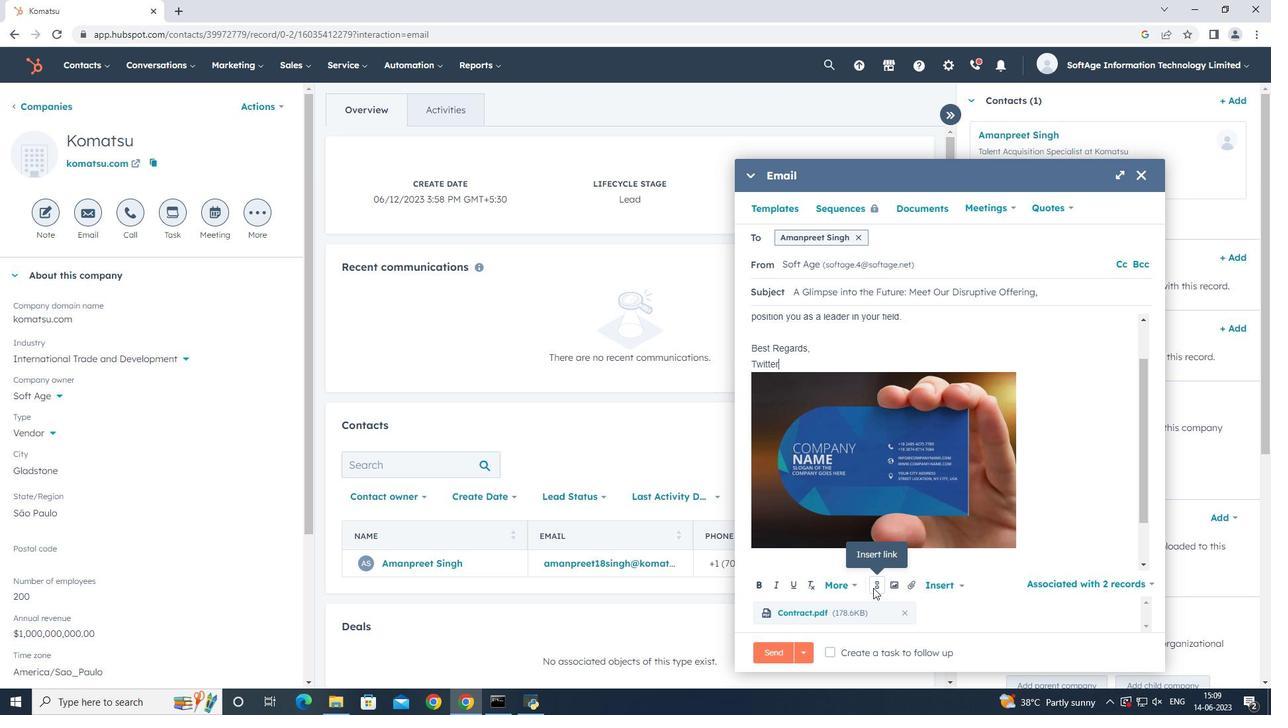 
Action: Mouse moved to (956, 473)
Screenshot: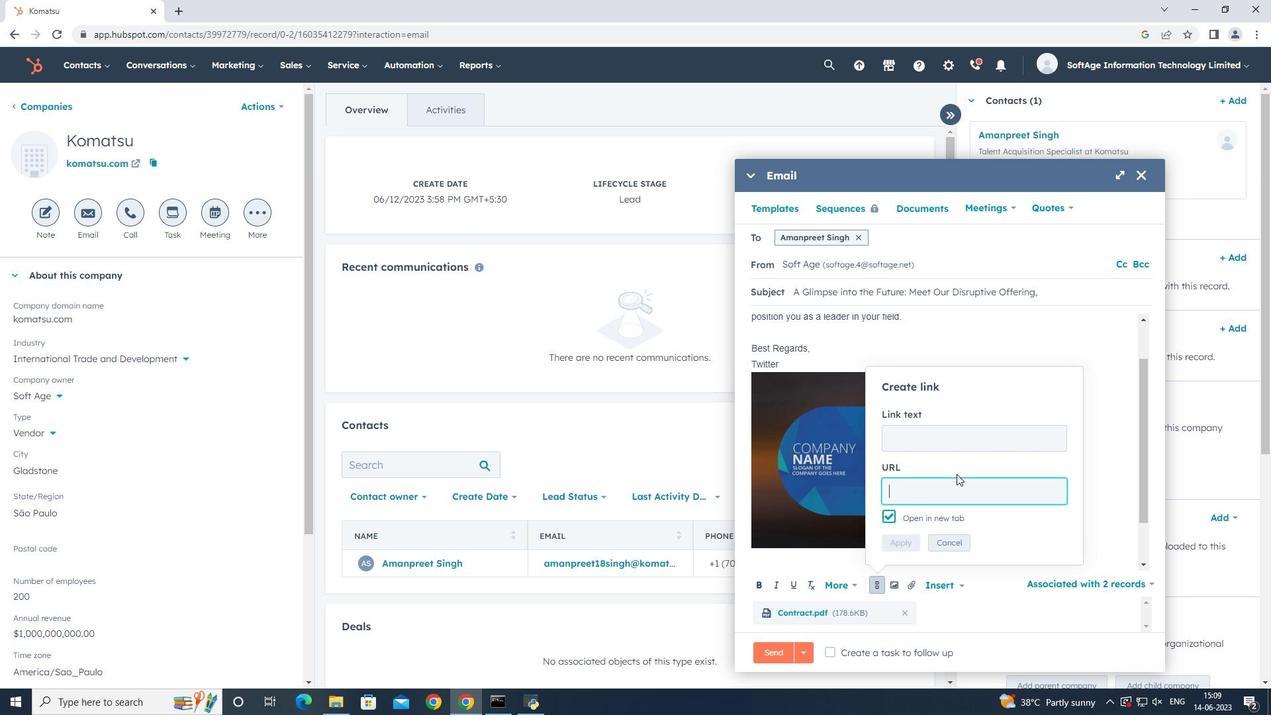 
Action: Key pressed twitter.com
Screenshot: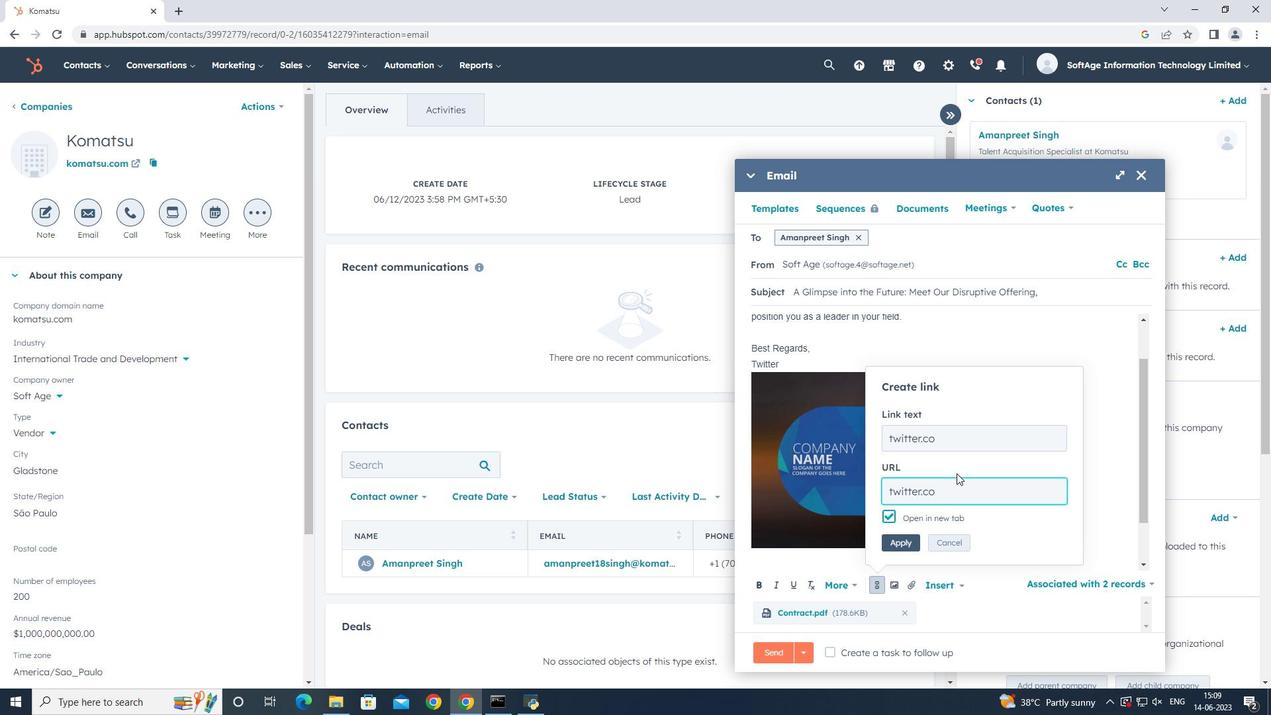 
Action: Mouse moved to (904, 537)
Screenshot: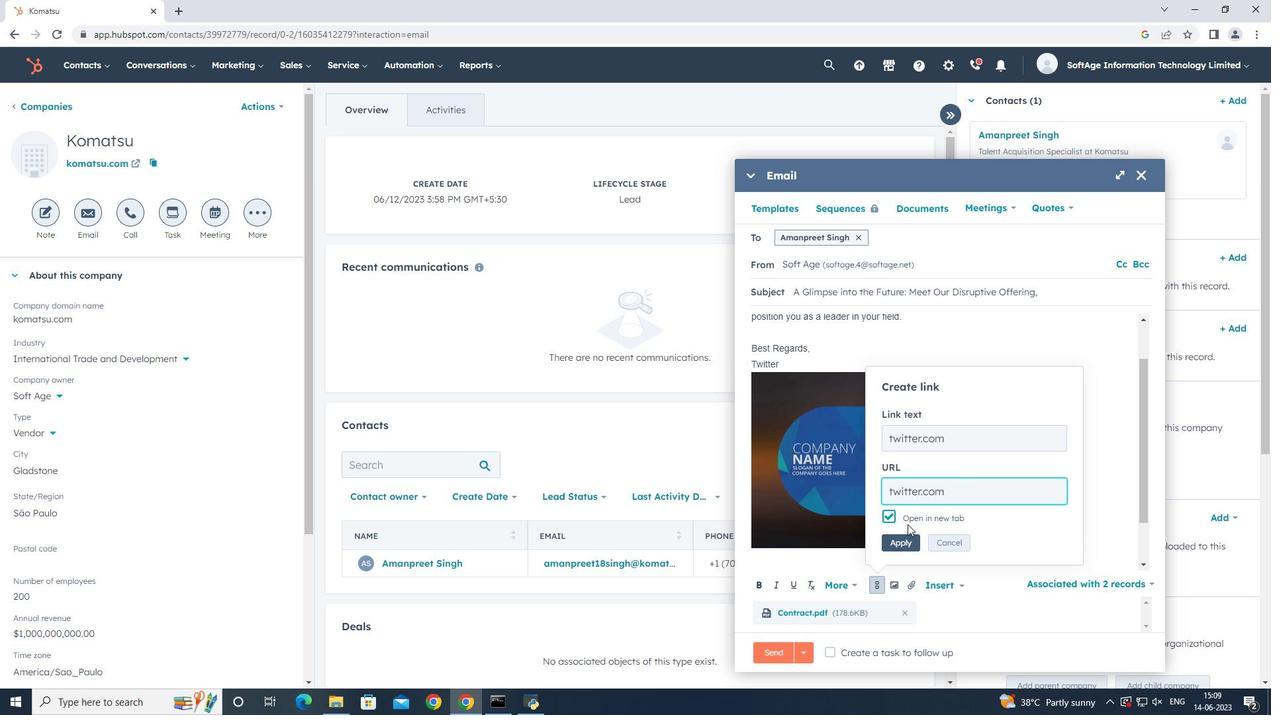 
Action: Mouse pressed left at (904, 537)
Screenshot: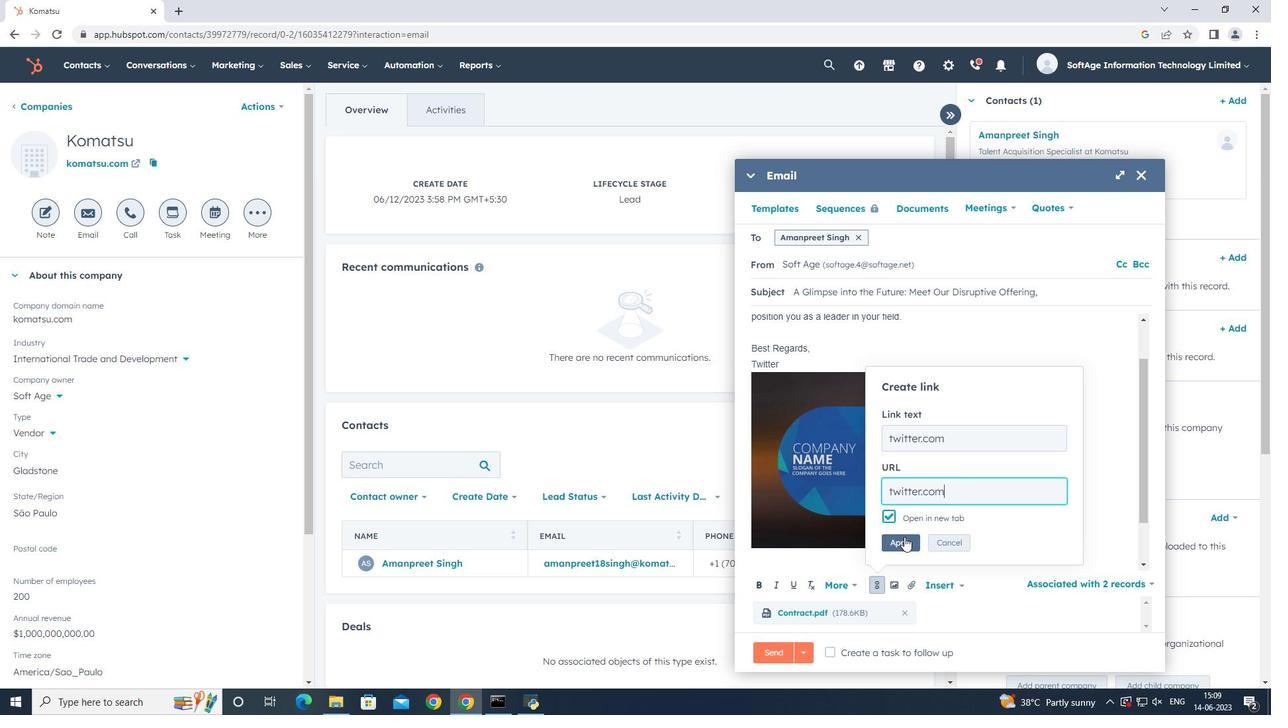 
Action: Mouse moved to (893, 654)
Screenshot: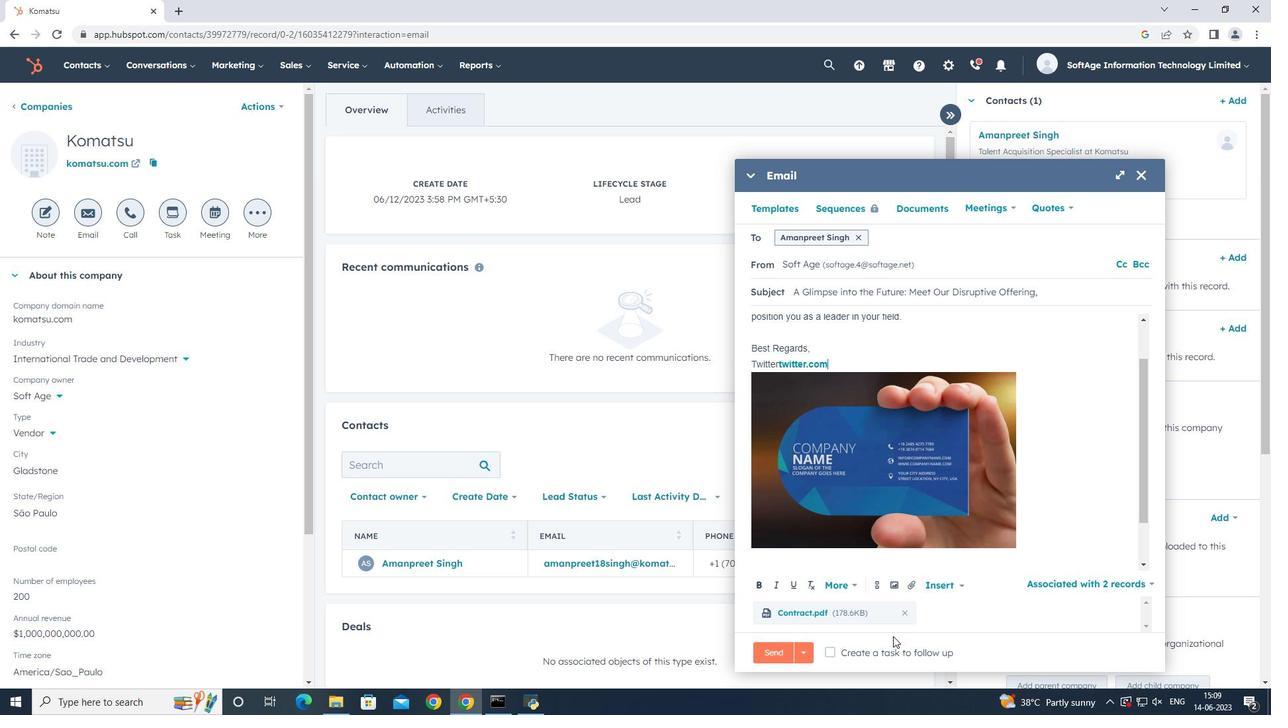 
Action: Mouse pressed left at (893, 654)
Screenshot: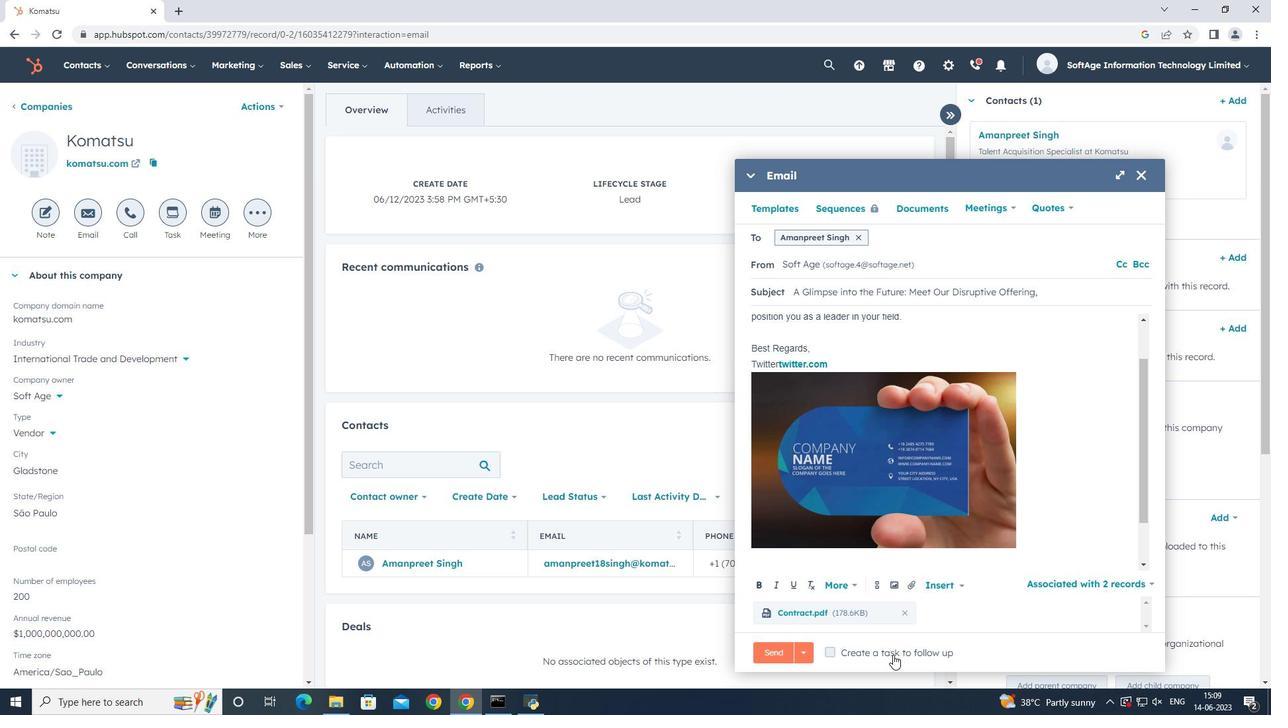 
Action: Mouse moved to (1062, 652)
Screenshot: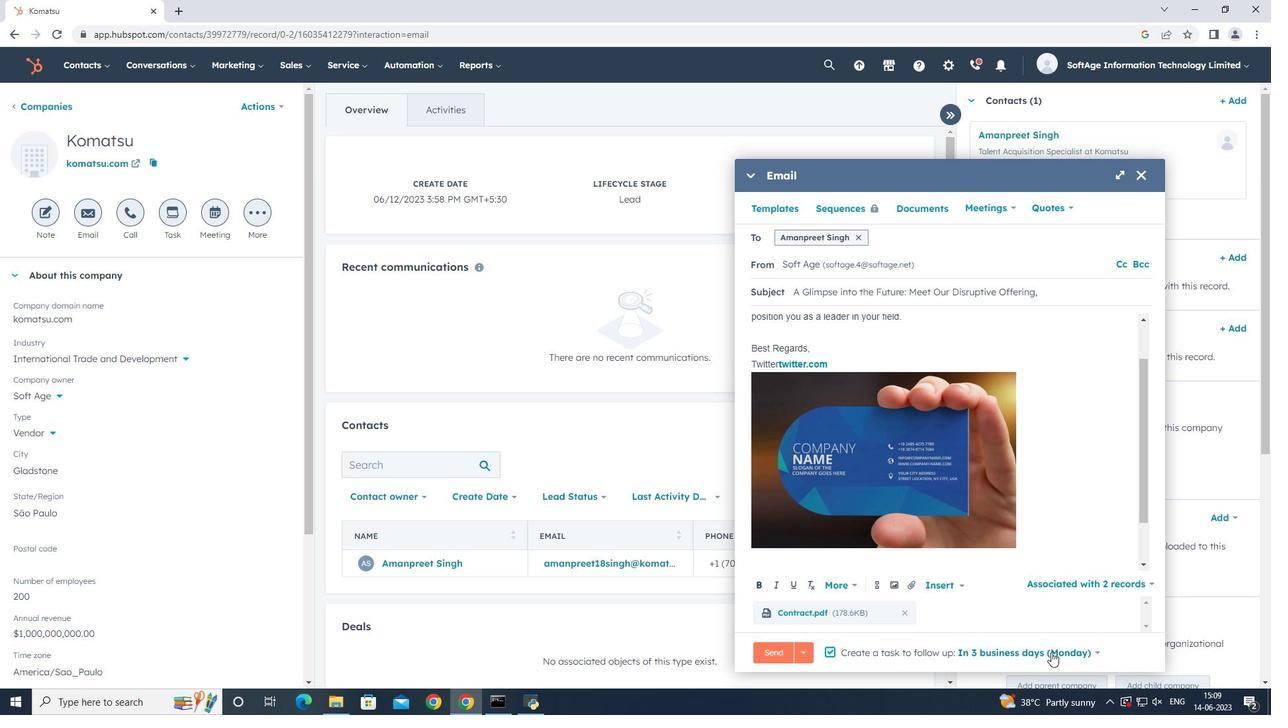 
Action: Mouse pressed left at (1062, 652)
Screenshot: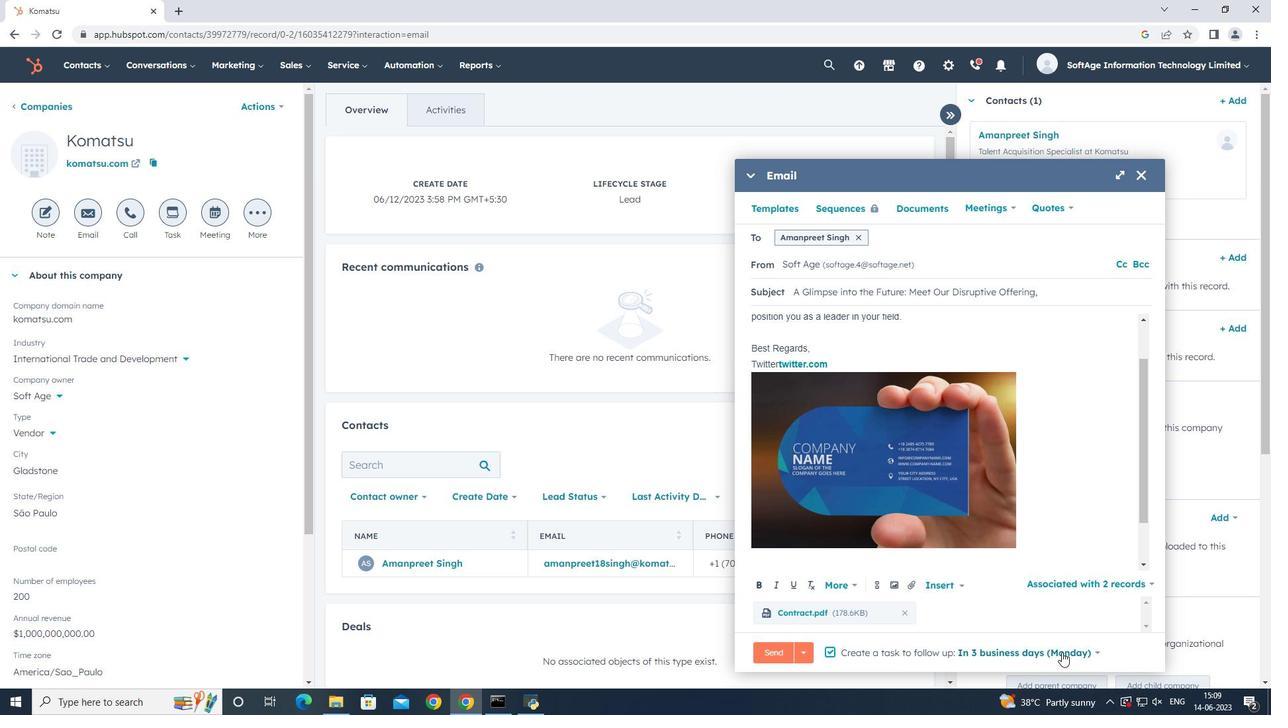 
Action: Mouse moved to (1062, 604)
Screenshot: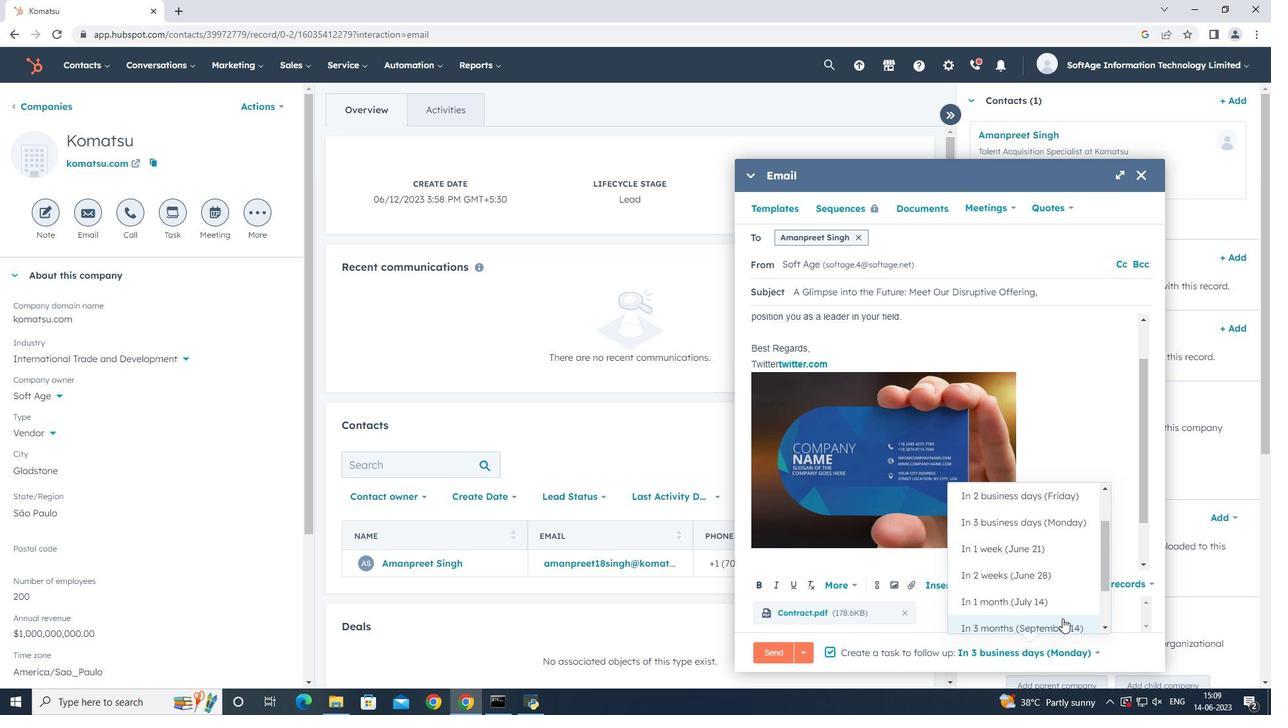 
Action: Mouse pressed left at (1062, 604)
Screenshot: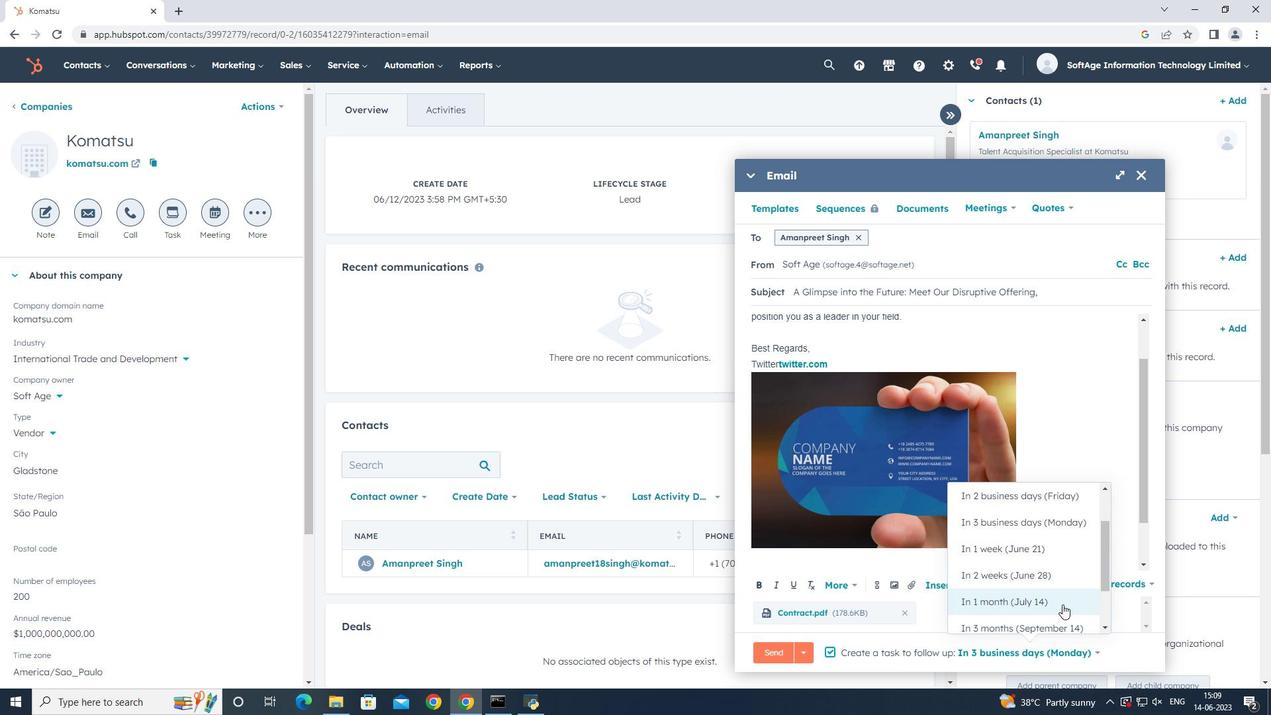 
Action: Mouse moved to (858, 237)
Screenshot: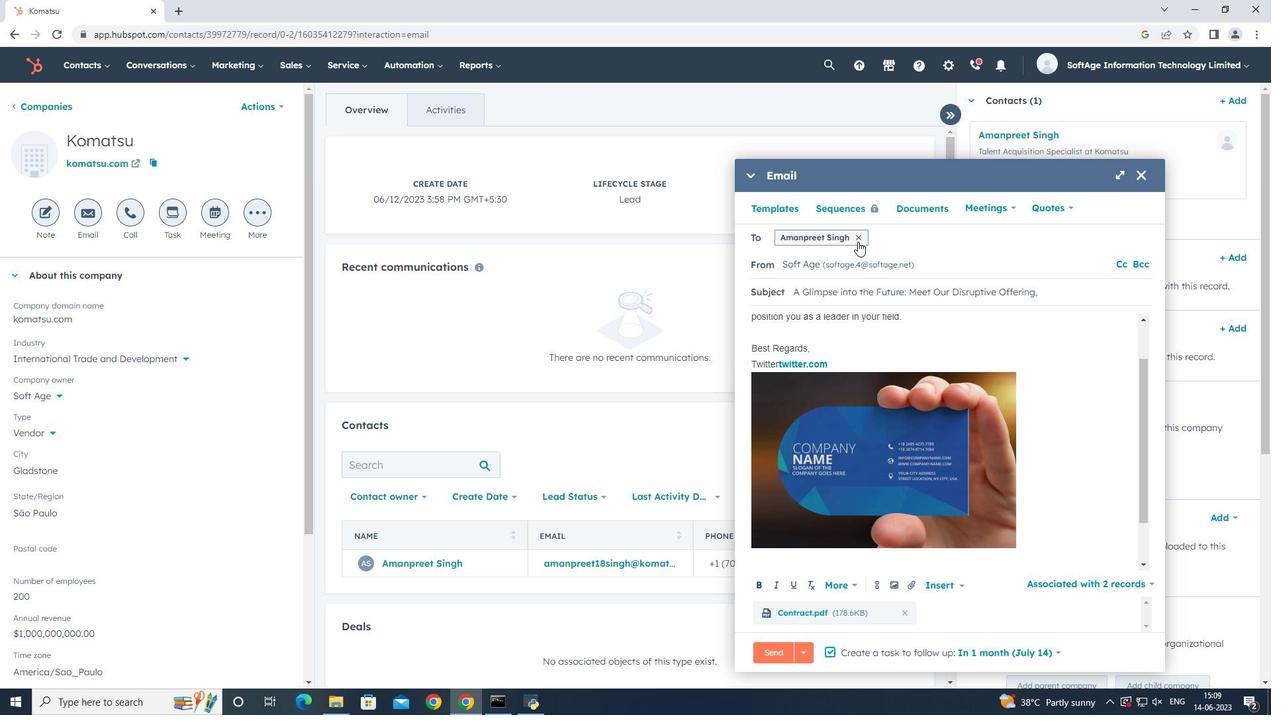 
Action: Mouse pressed left at (858, 237)
Screenshot: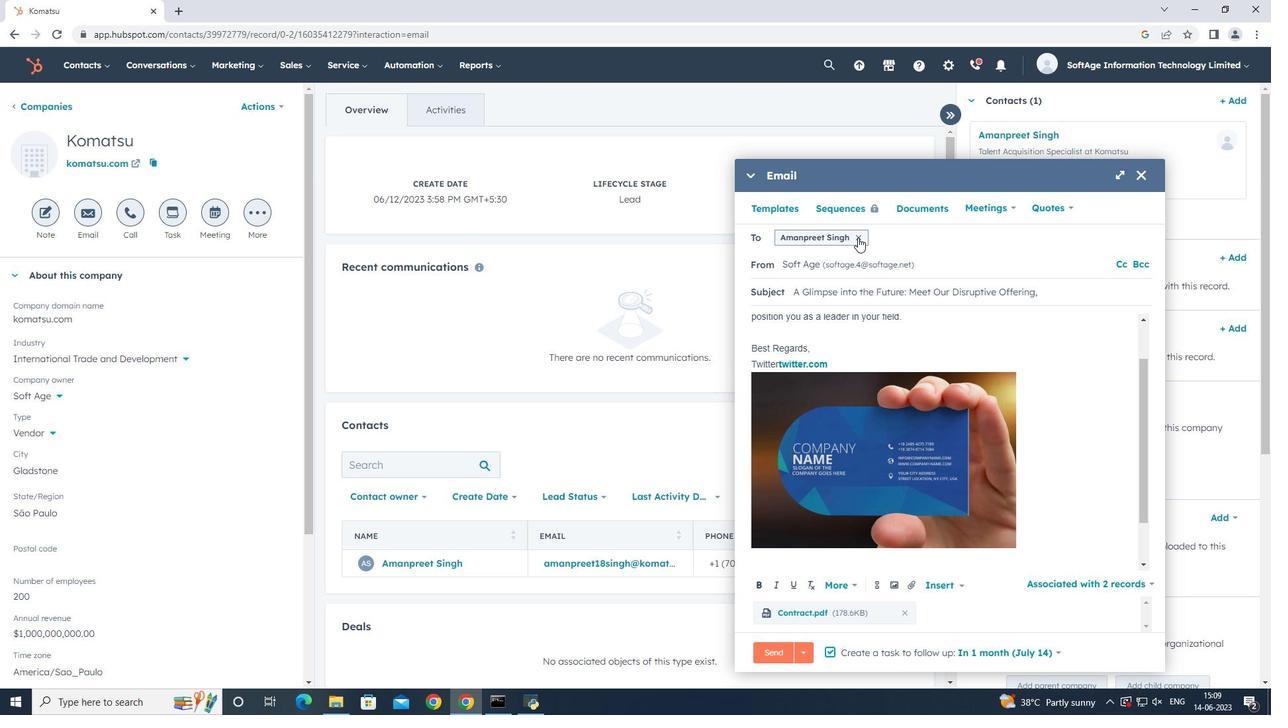 
Action: Mouse moved to (837, 237)
Screenshot: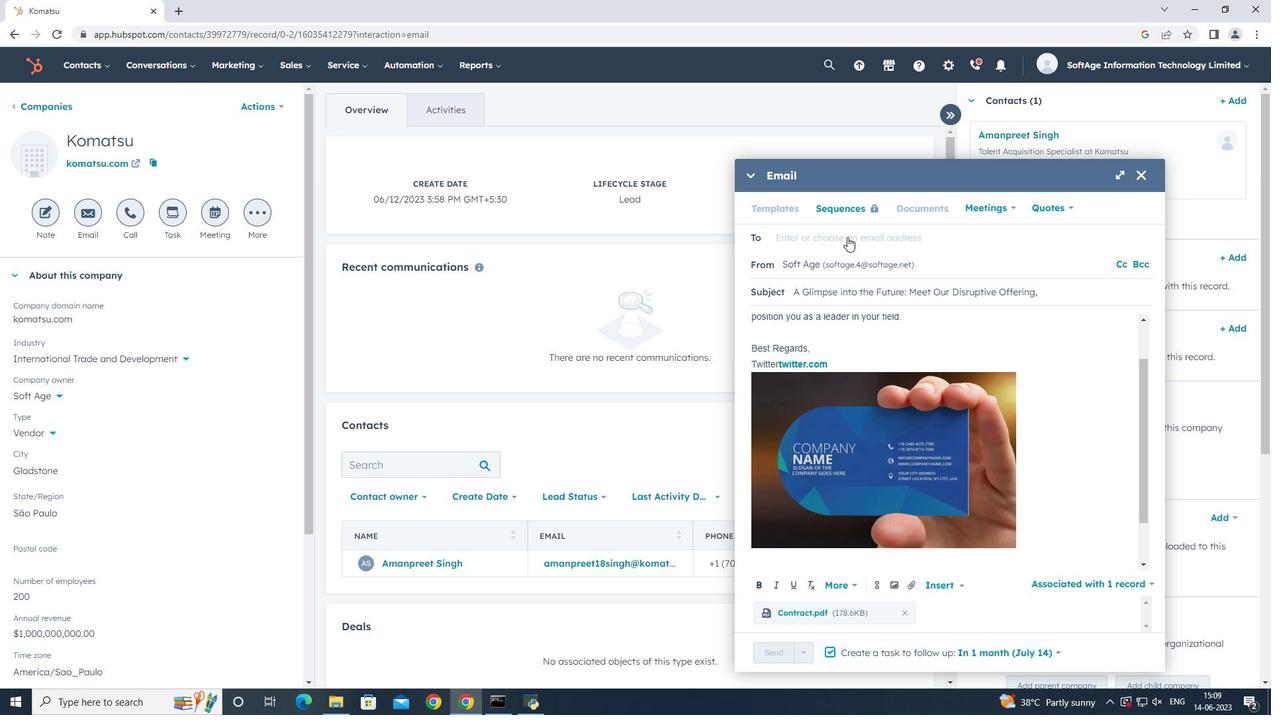 
Action: Mouse pressed left at (837, 237)
Screenshot: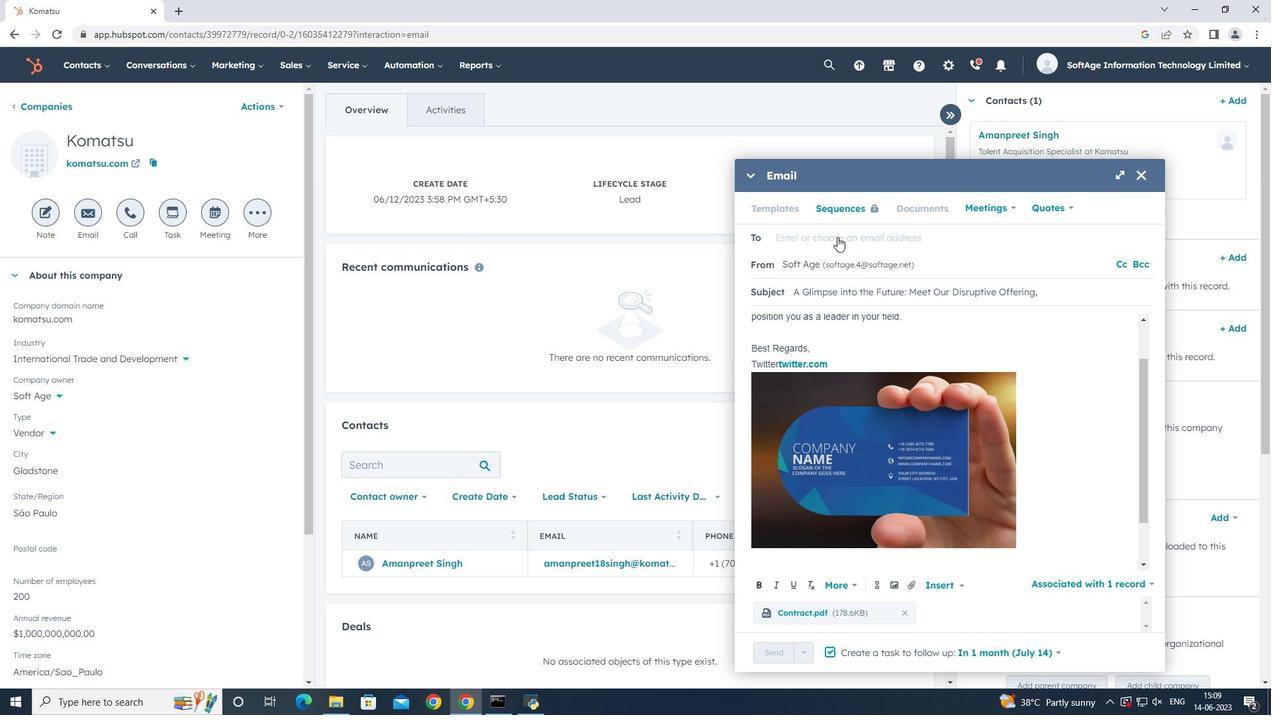 
Action: Mouse moved to (879, 275)
Screenshot: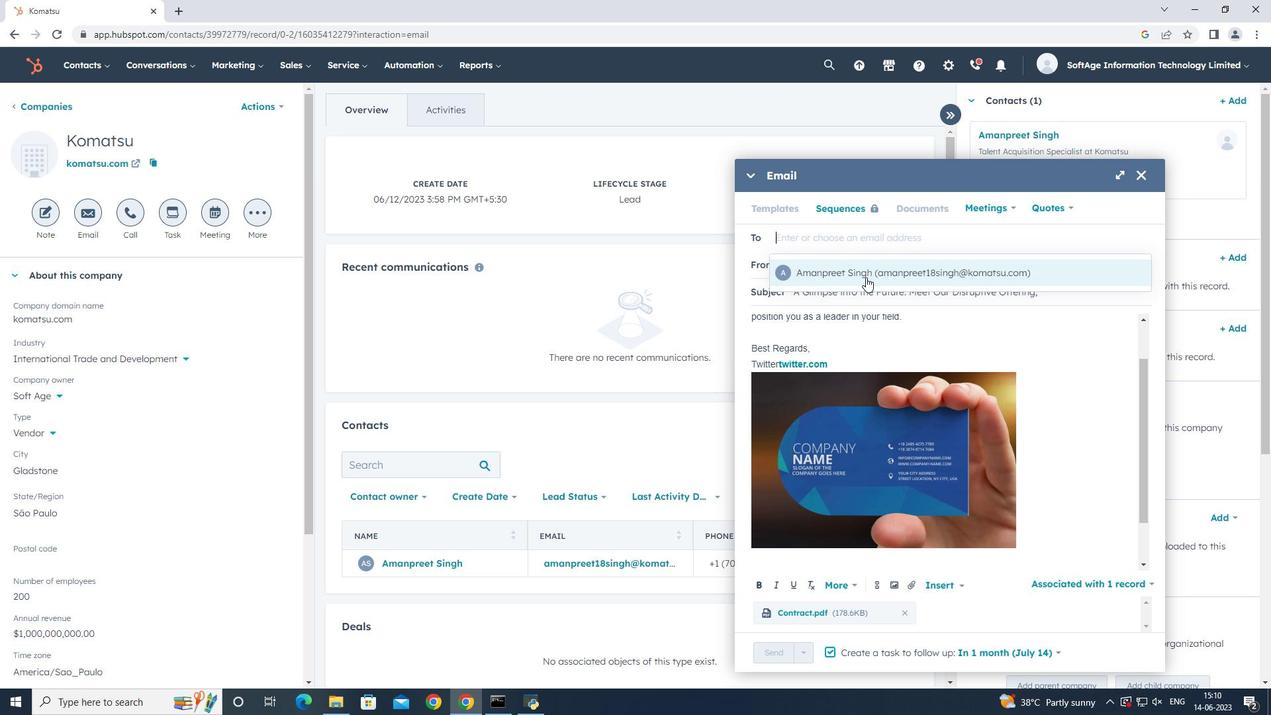 
Action: Mouse pressed left at (879, 275)
Screenshot: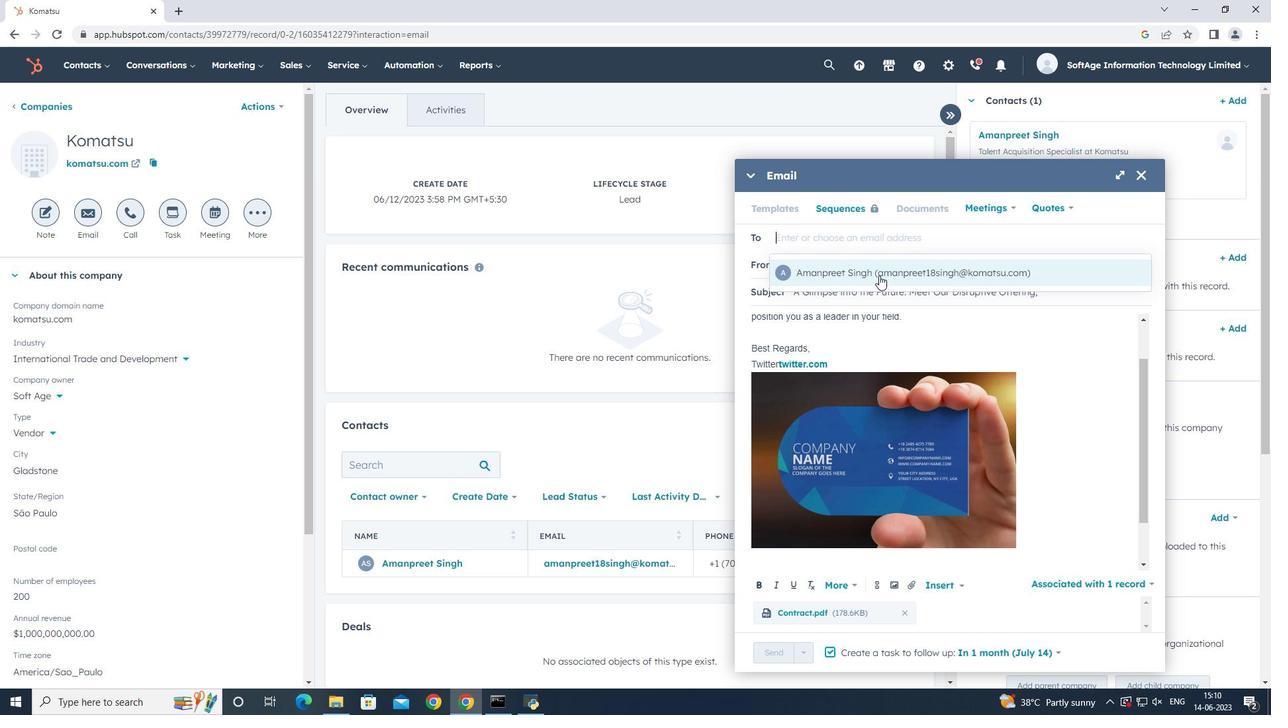 
Action: Mouse moved to (778, 651)
Screenshot: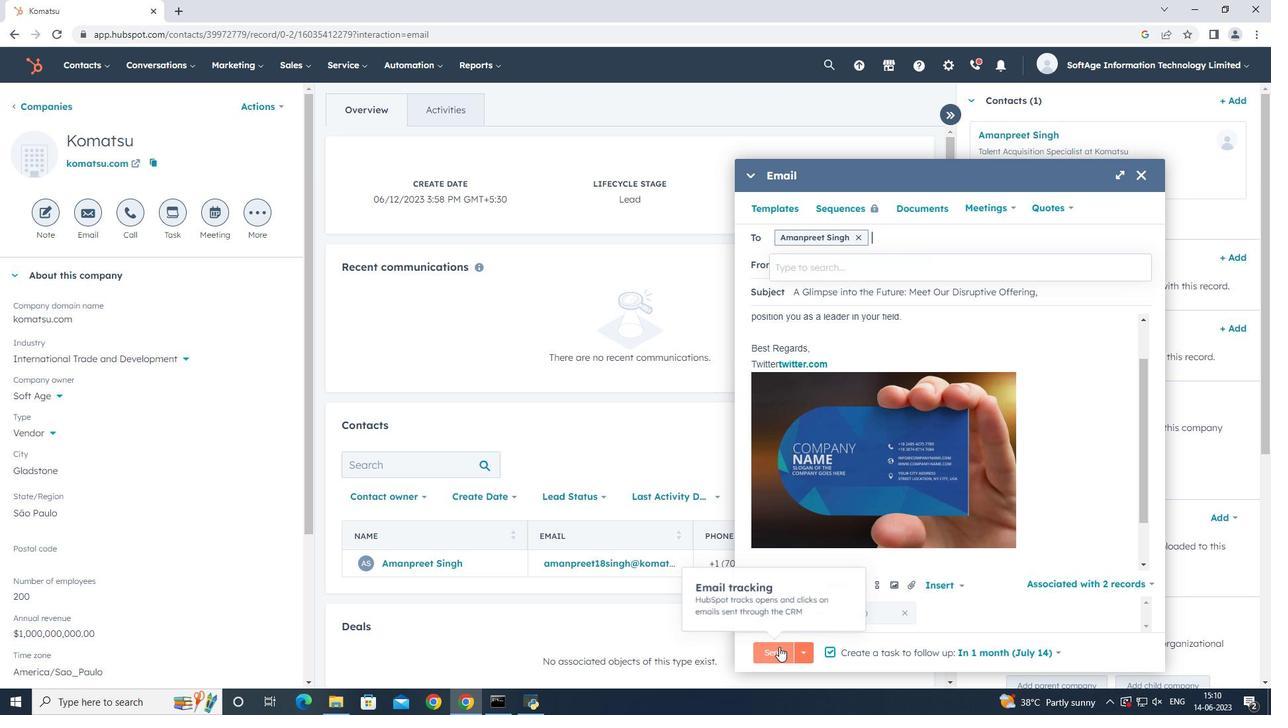 
Action: Mouse pressed left at (778, 651)
Screenshot: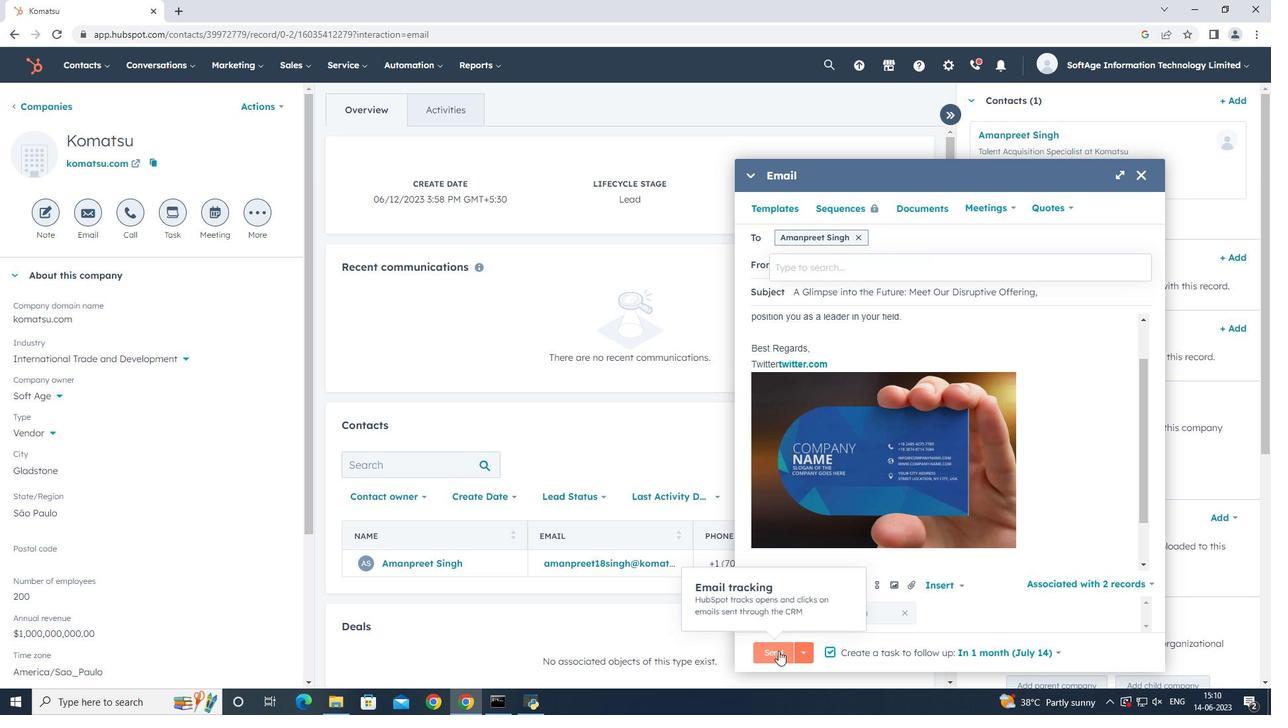 
Action: Mouse moved to (670, 301)
Screenshot: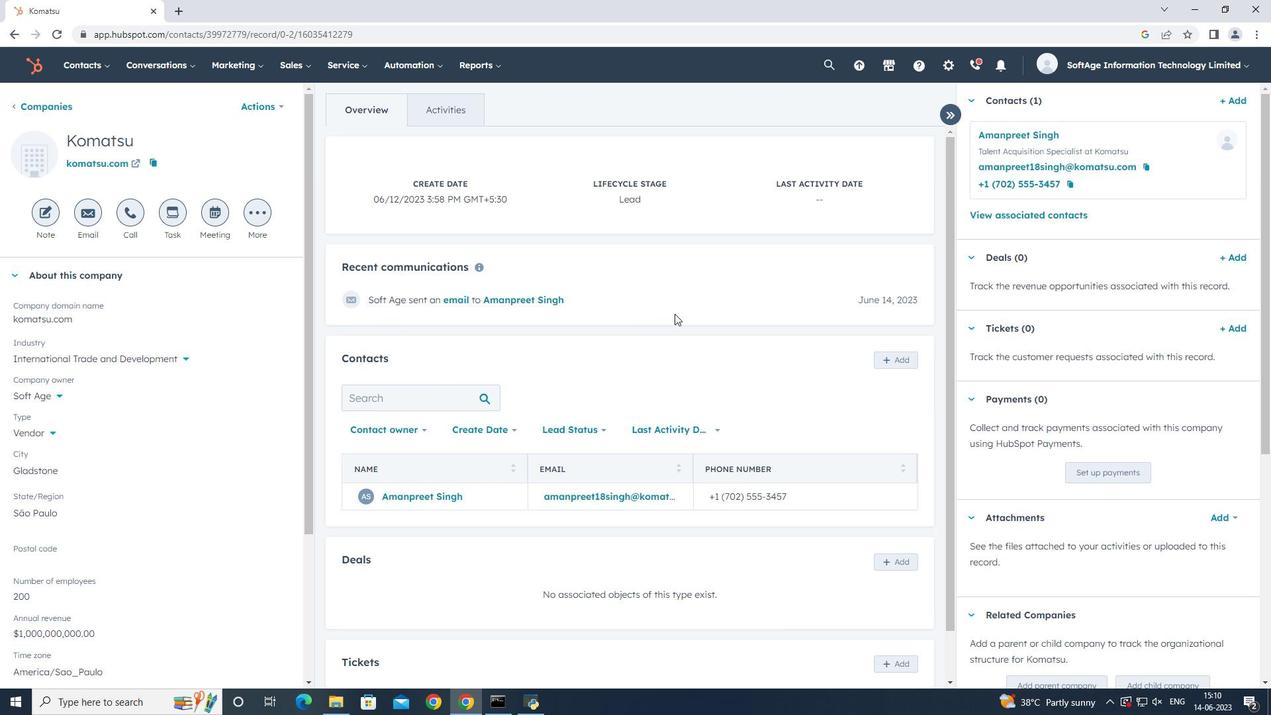 
